 Task: Learn more about a career.
Action: Mouse moved to (968, 149)
Screenshot: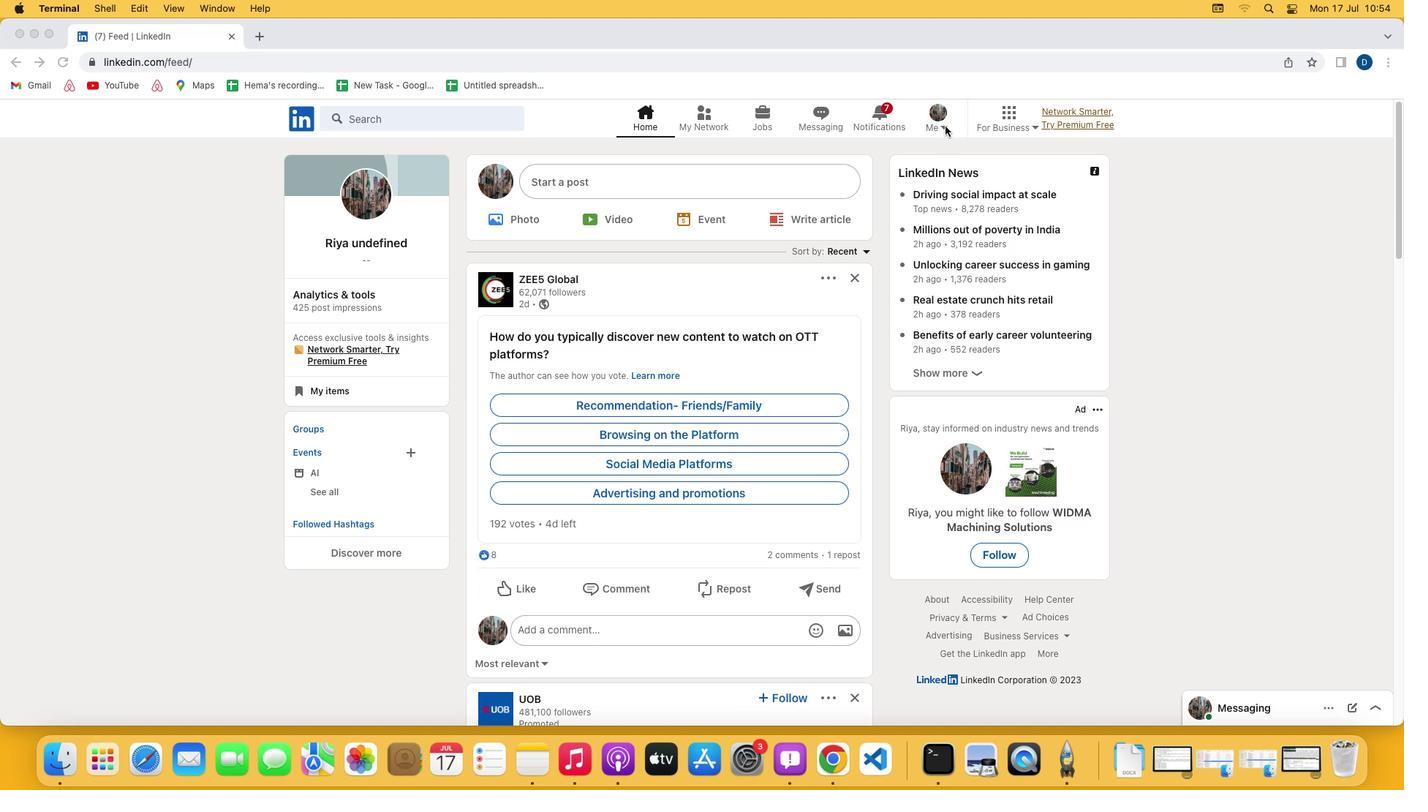 
Action: Mouse pressed left at (968, 149)
Screenshot: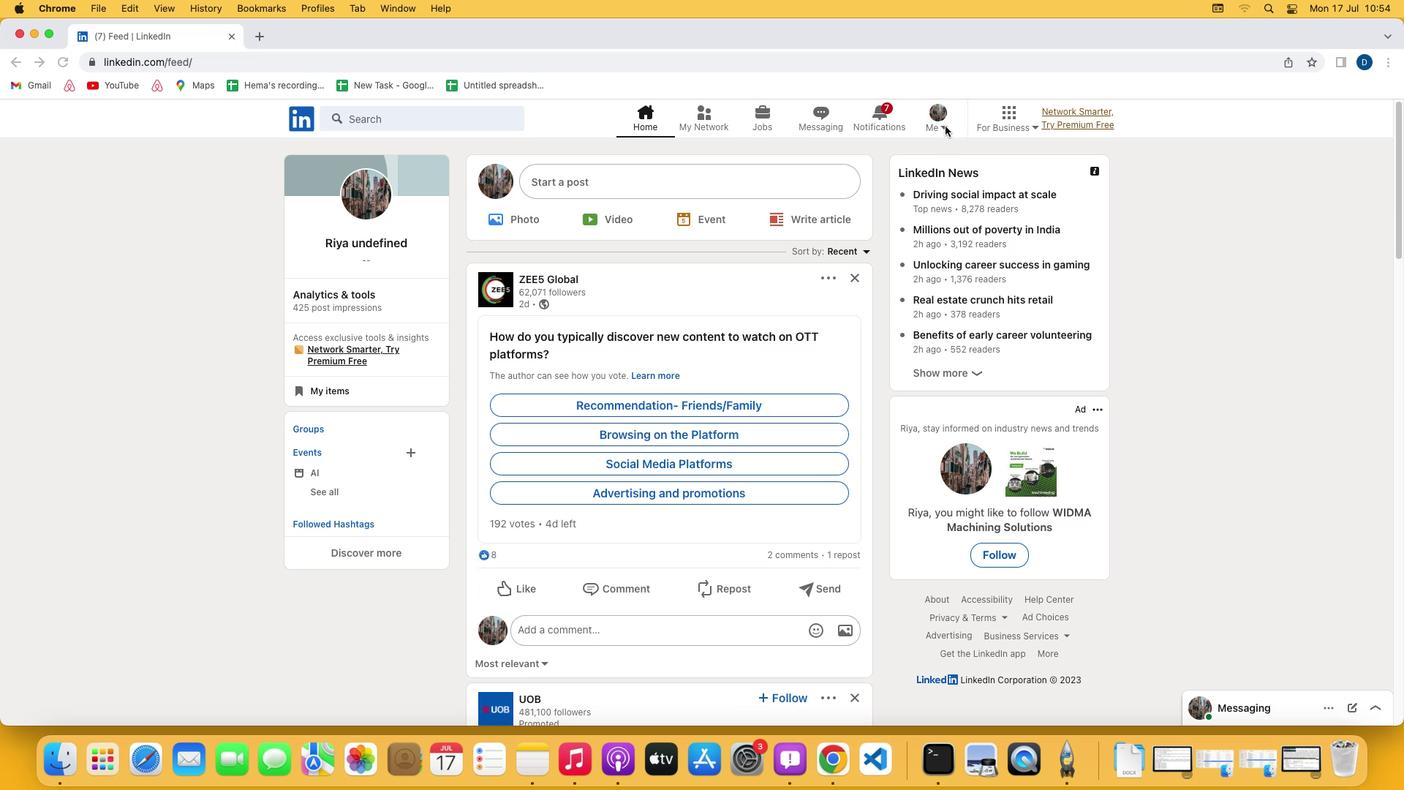 
Action: Mouse moved to (968, 150)
Screenshot: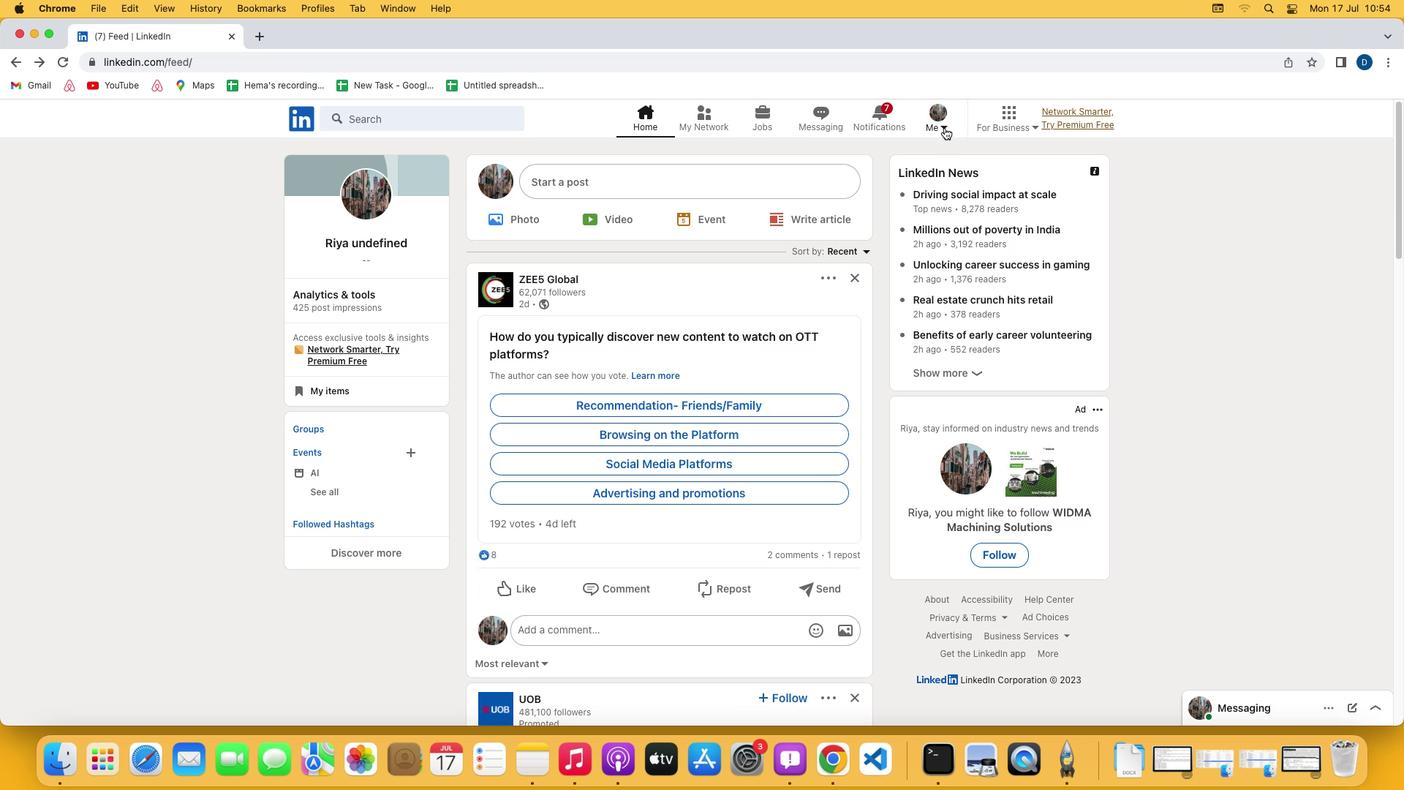 
Action: Mouse pressed left at (968, 150)
Screenshot: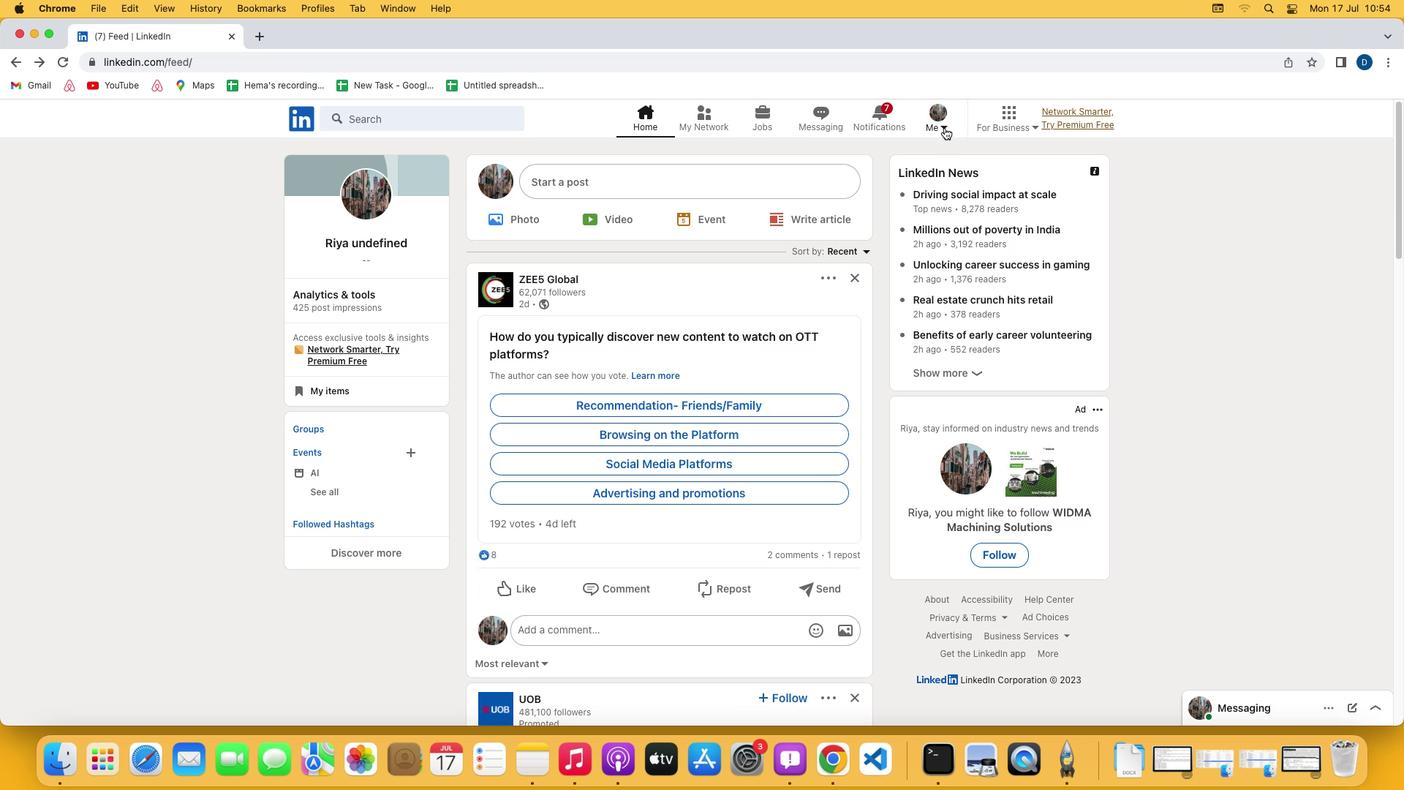 
Action: Mouse moved to (845, 299)
Screenshot: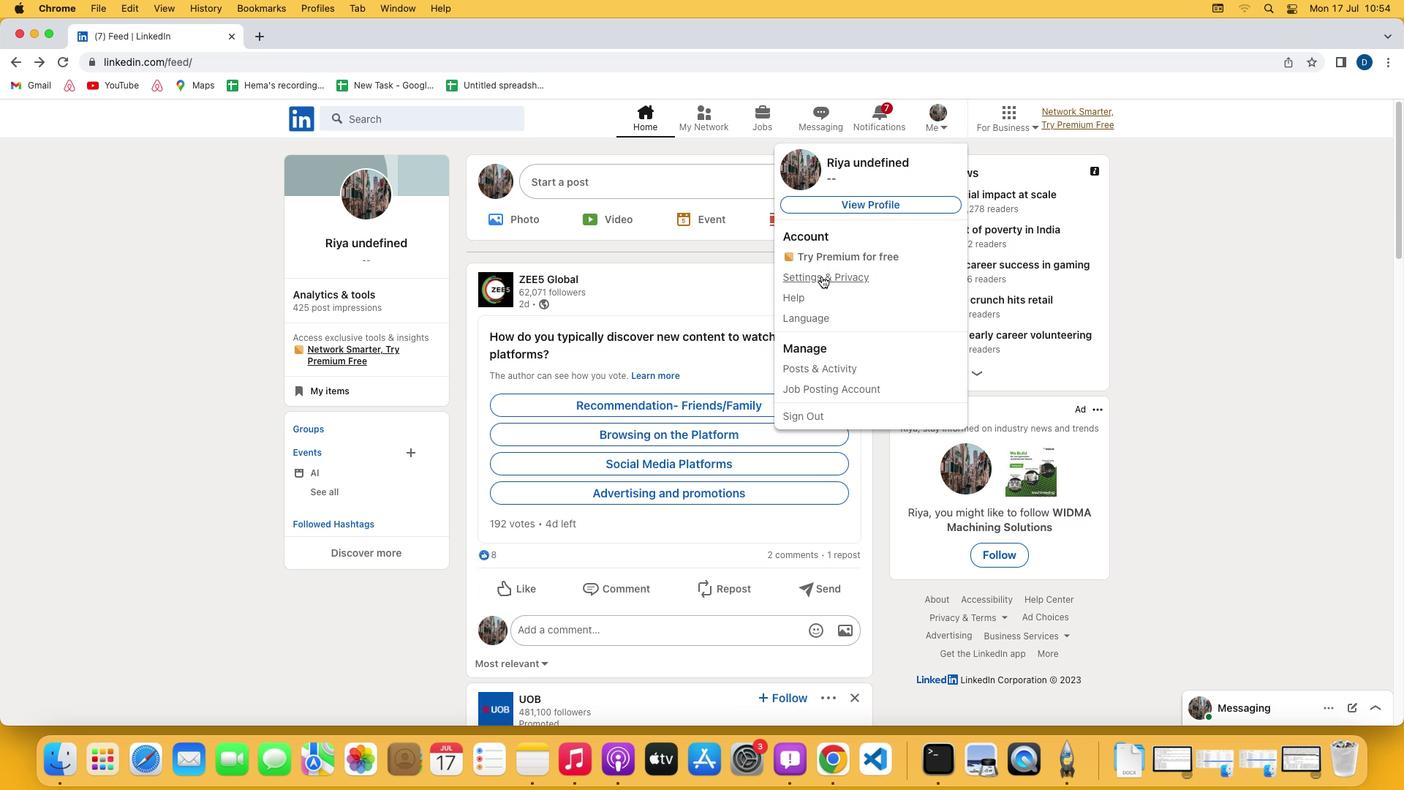 
Action: Mouse pressed left at (845, 299)
Screenshot: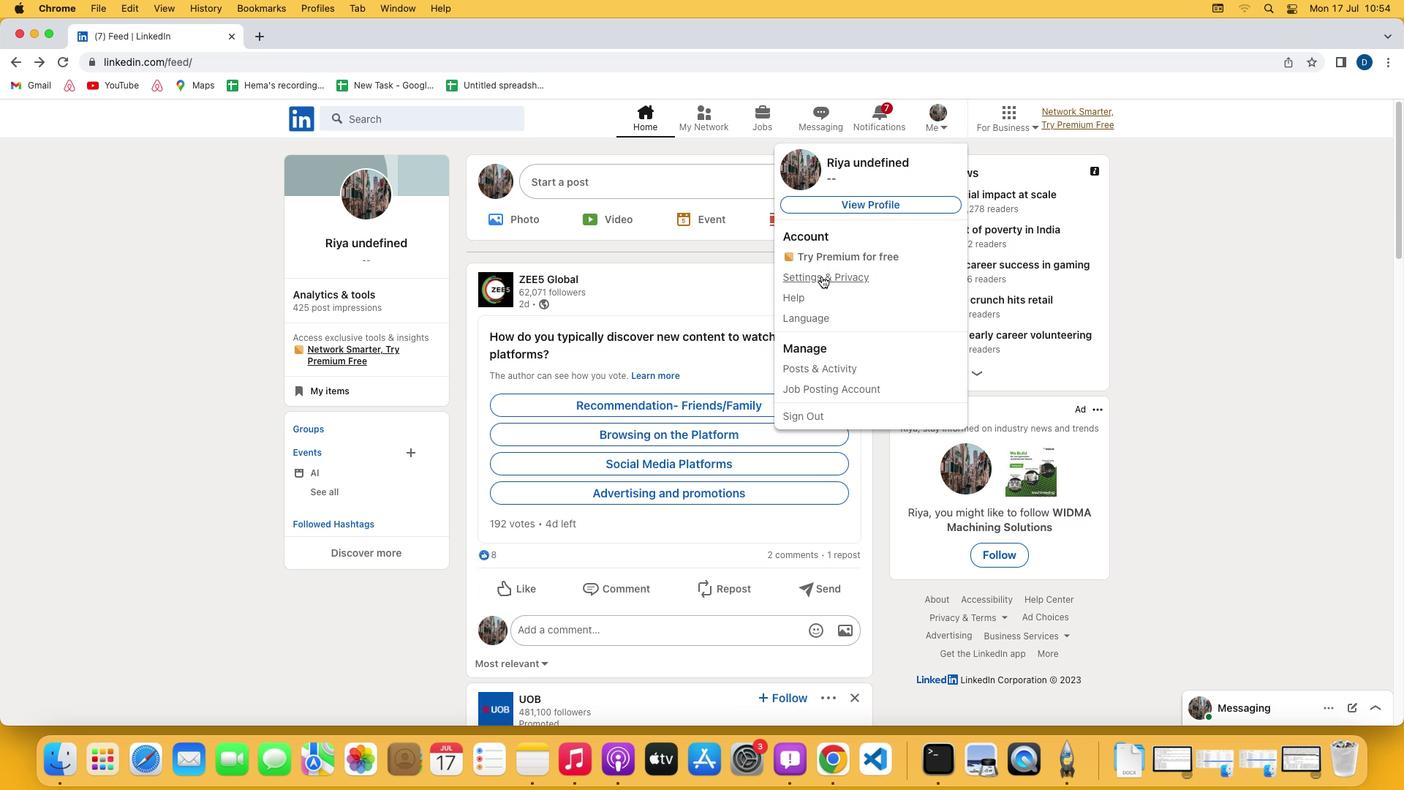 
Action: Mouse moved to (796, 459)
Screenshot: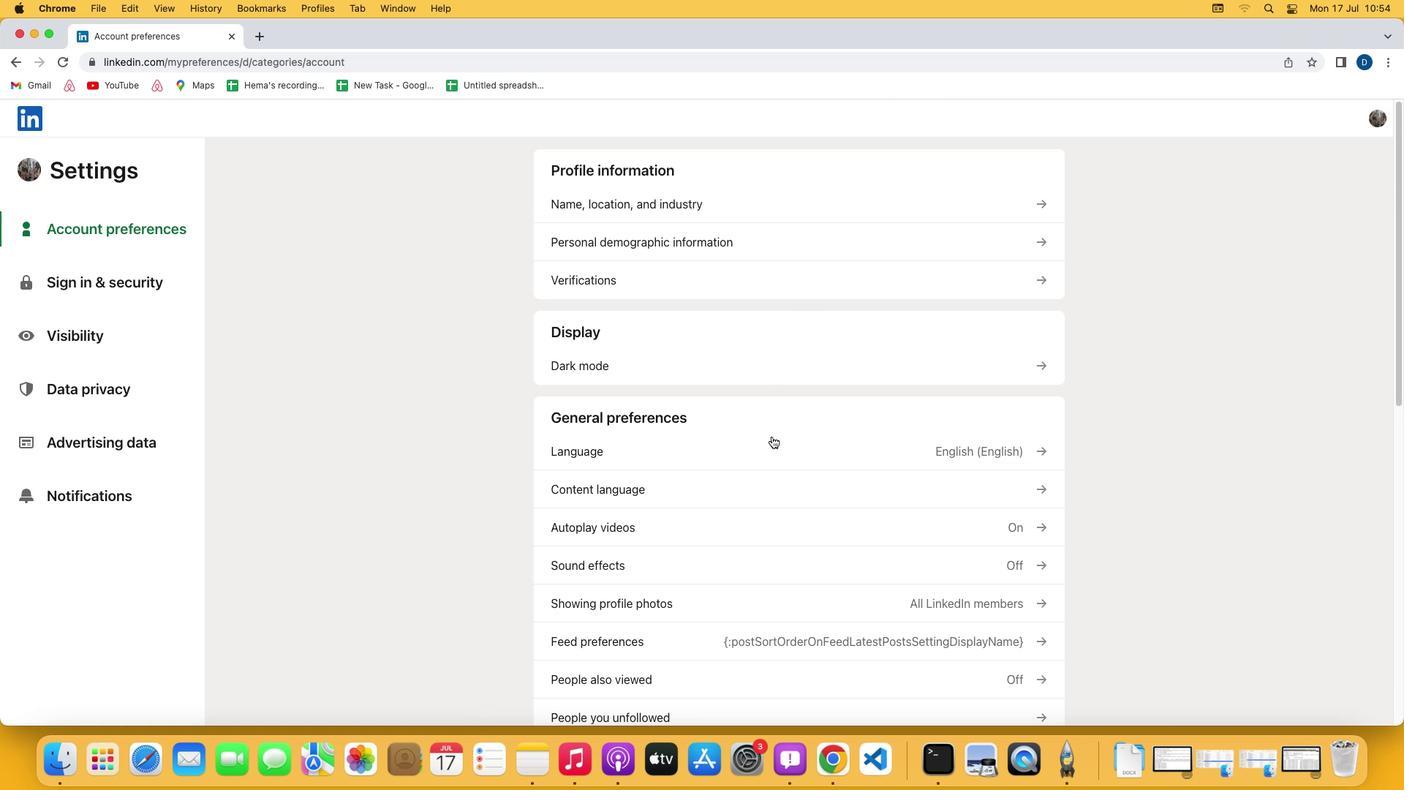 
Action: Mouse scrolled (796, 459) with delta (23, 22)
Screenshot: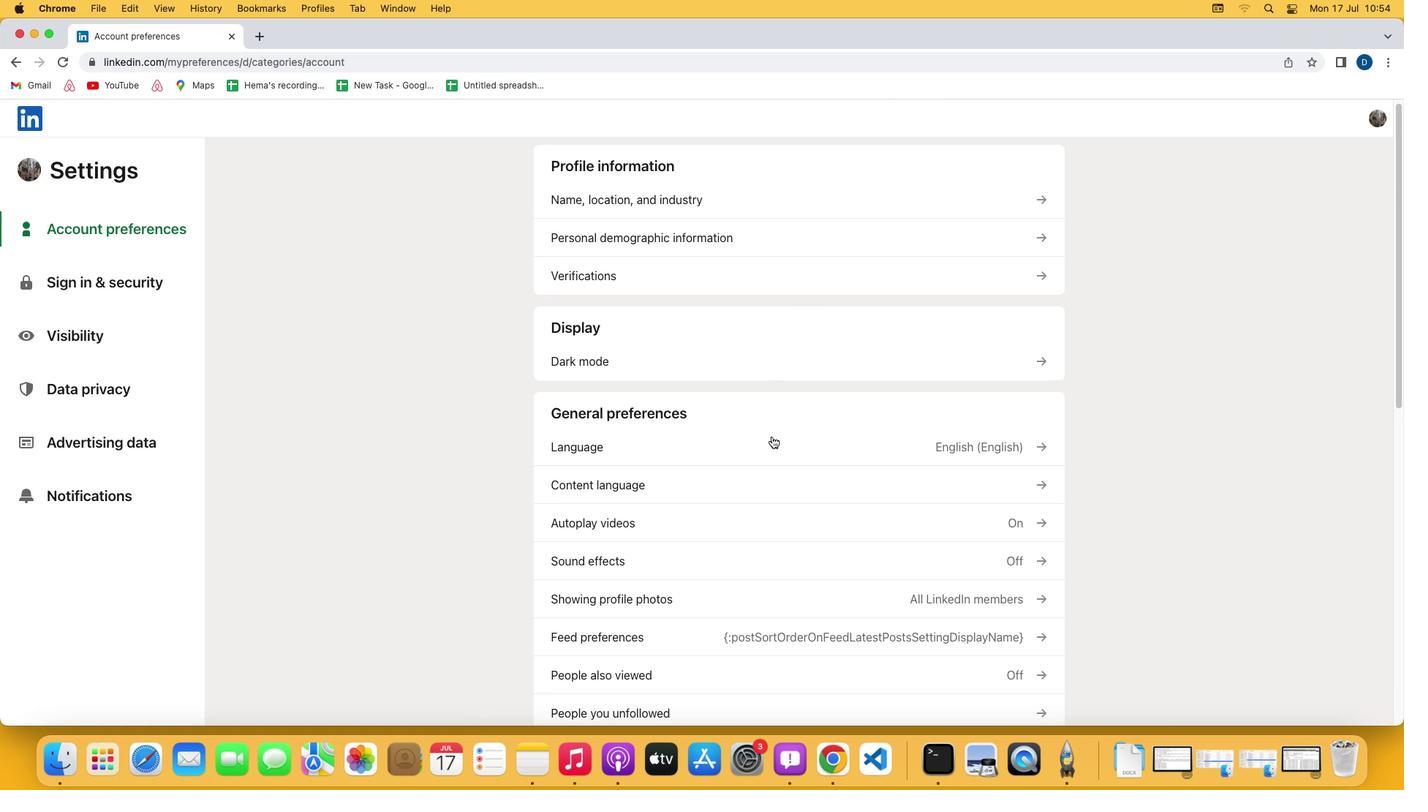 
Action: Mouse scrolled (796, 459) with delta (23, 22)
Screenshot: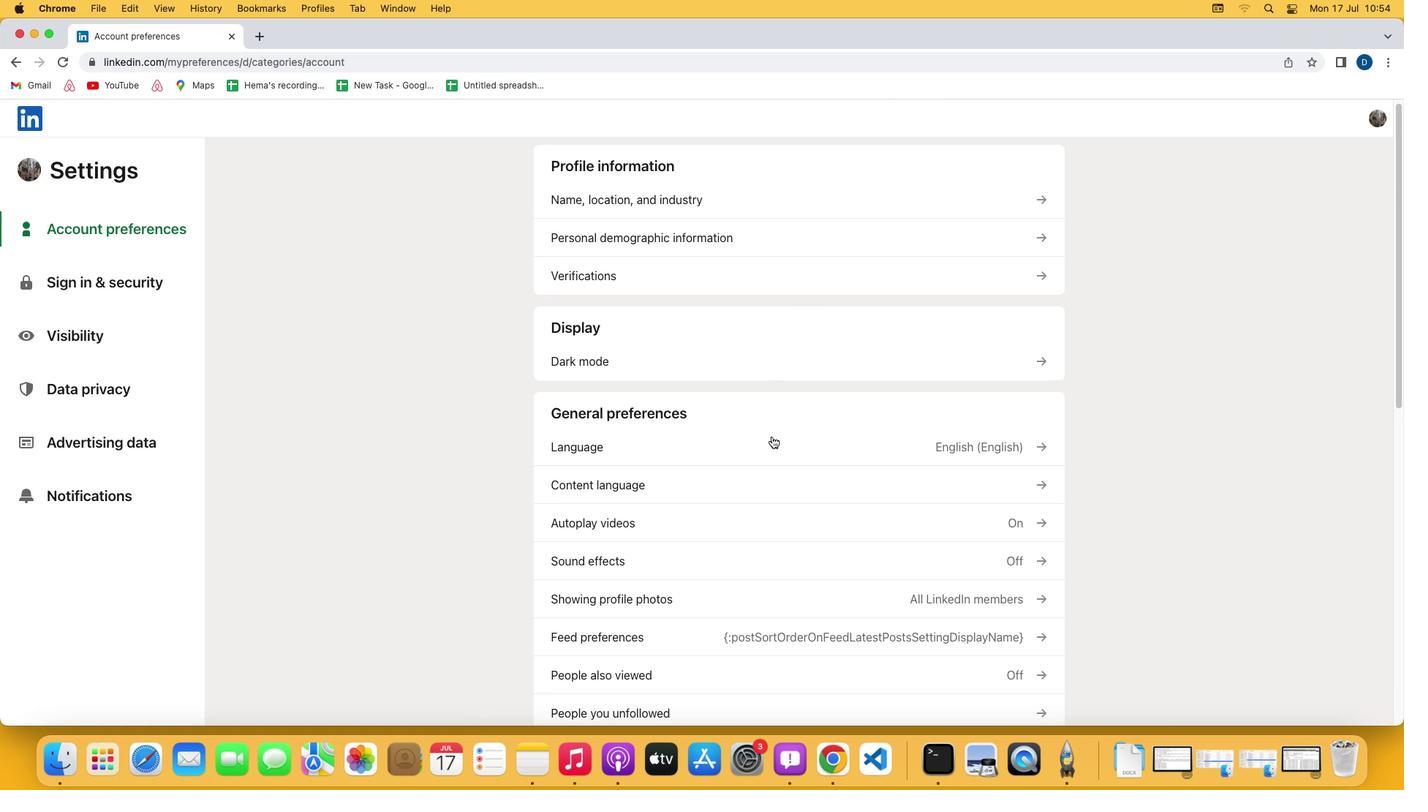 
Action: Mouse scrolled (796, 459) with delta (23, 21)
Screenshot: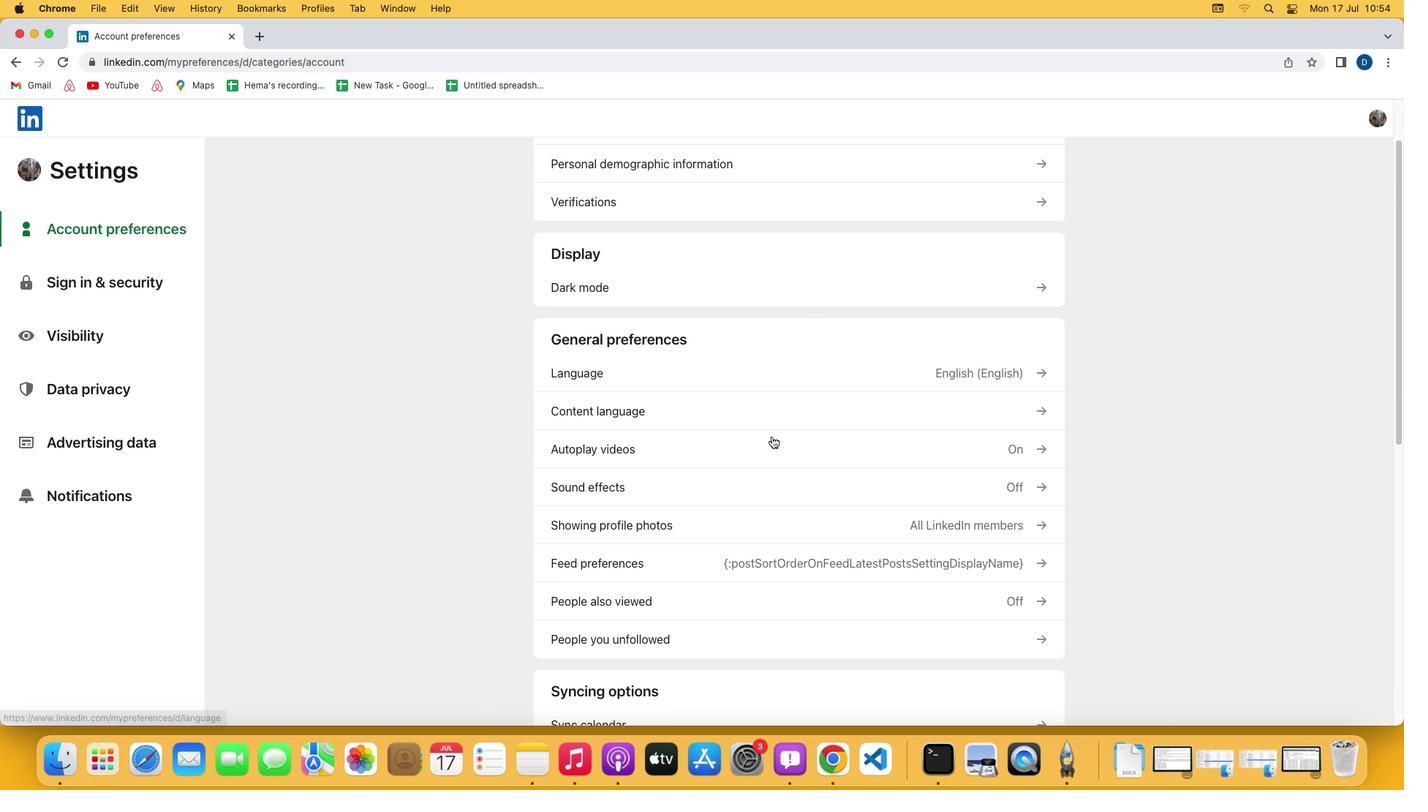 
Action: Mouse scrolled (796, 459) with delta (23, 19)
Screenshot: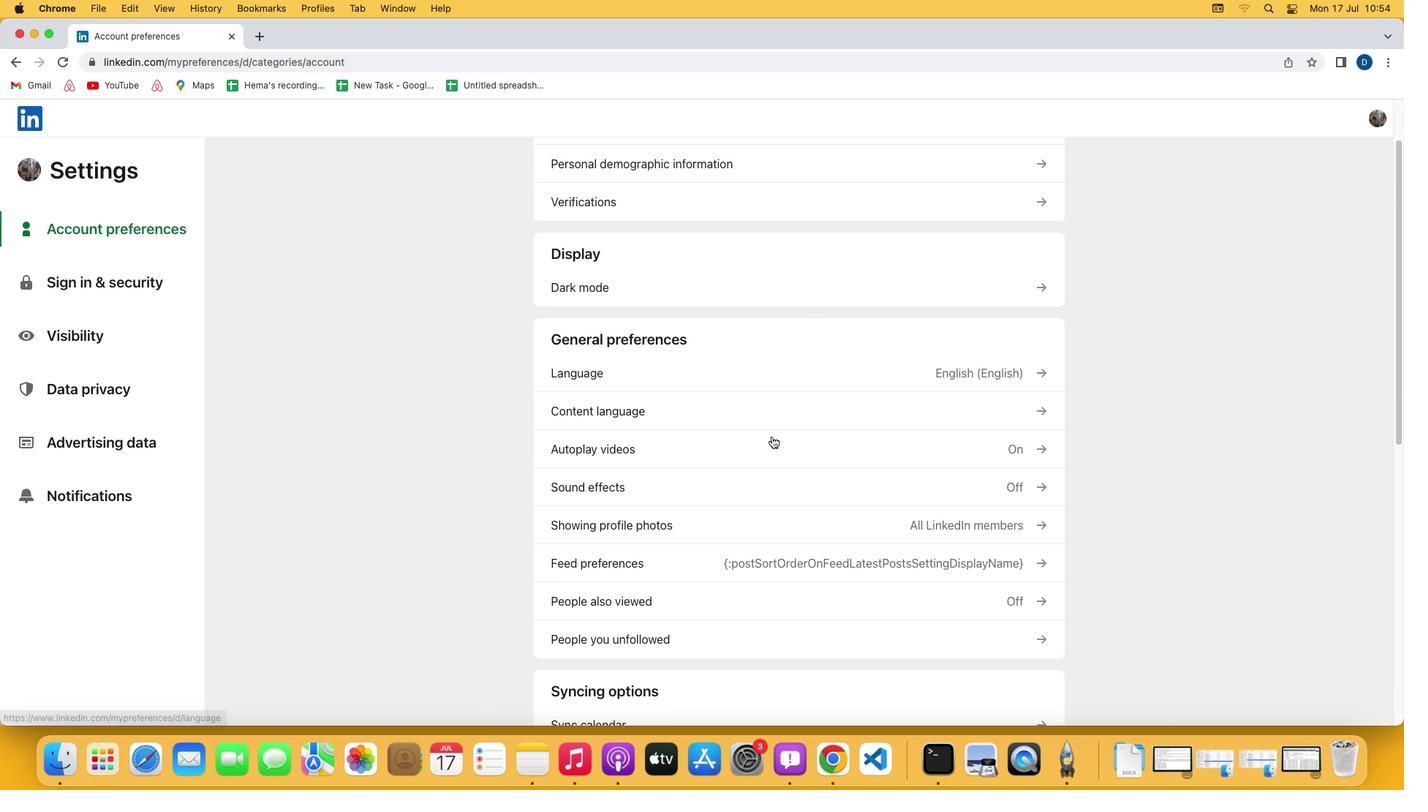 
Action: Mouse scrolled (796, 459) with delta (23, 19)
Screenshot: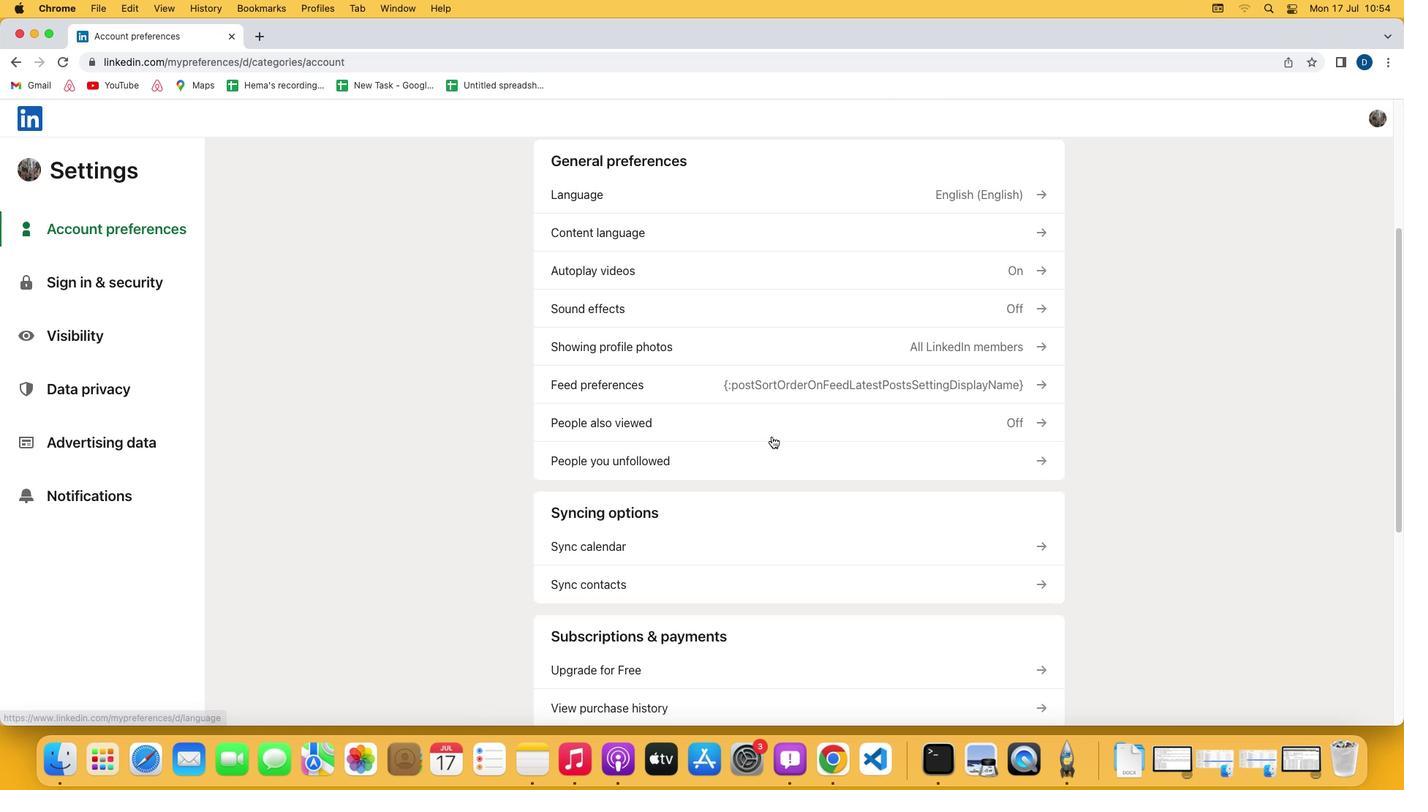
Action: Mouse scrolled (796, 459) with delta (23, 22)
Screenshot: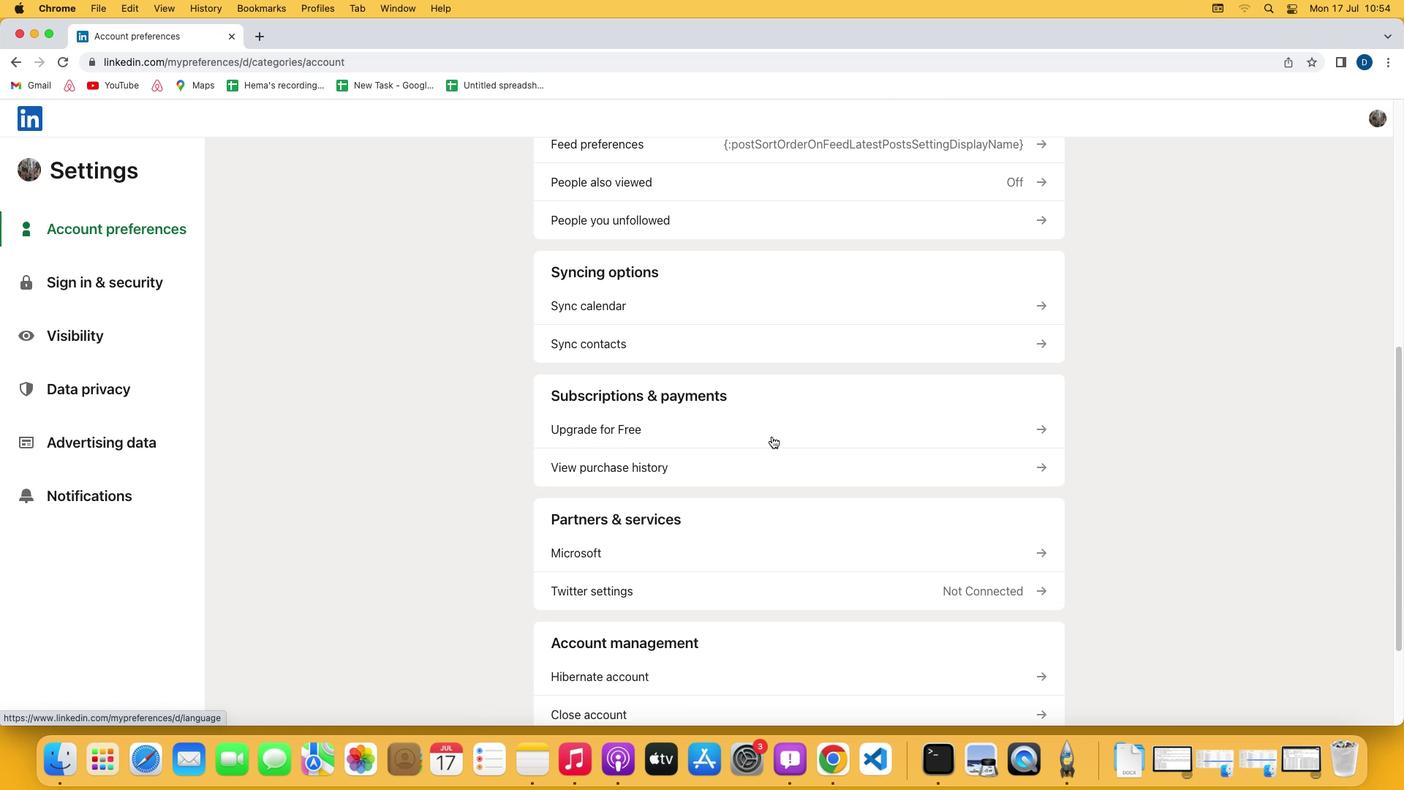 
Action: Mouse scrolled (796, 459) with delta (23, 22)
Screenshot: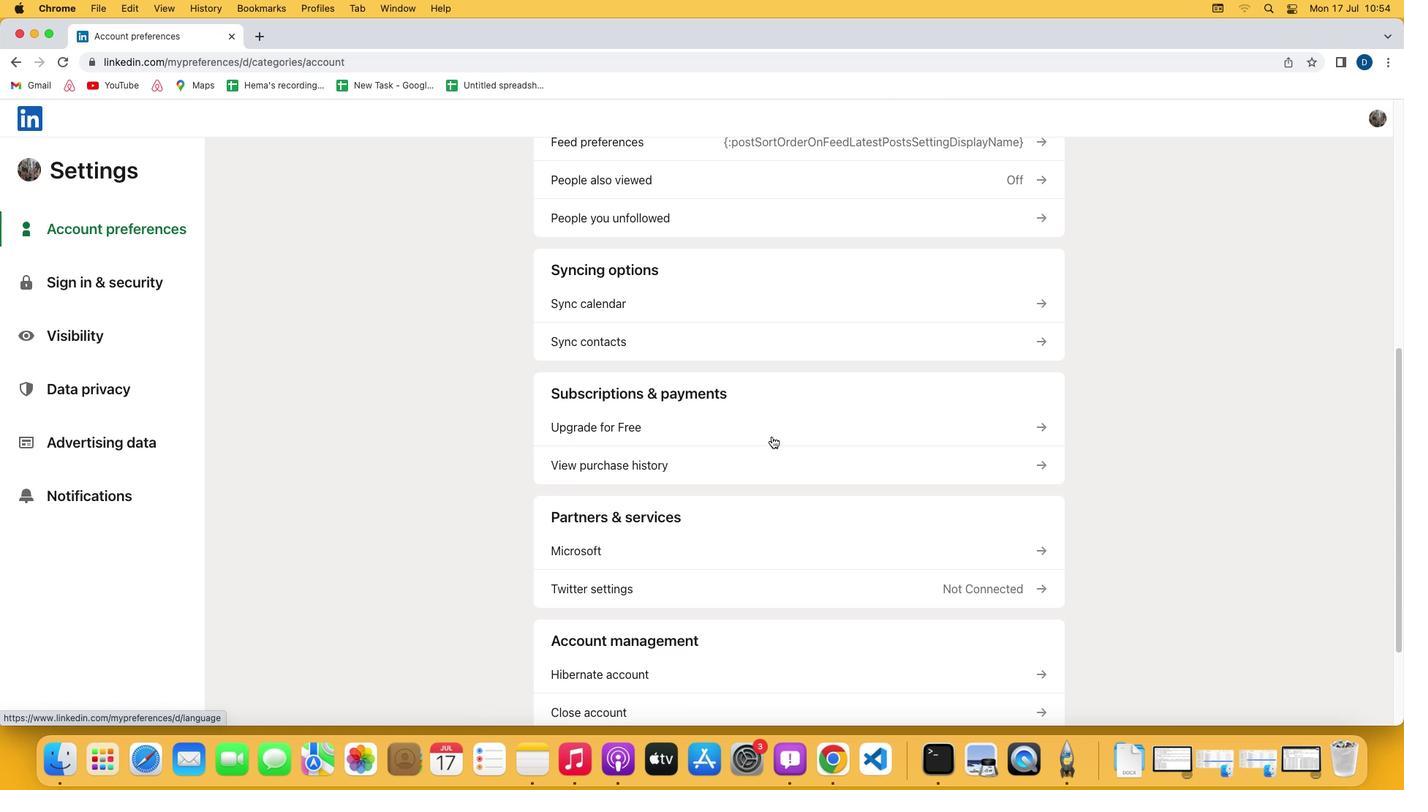 
Action: Mouse scrolled (796, 459) with delta (23, 21)
Screenshot: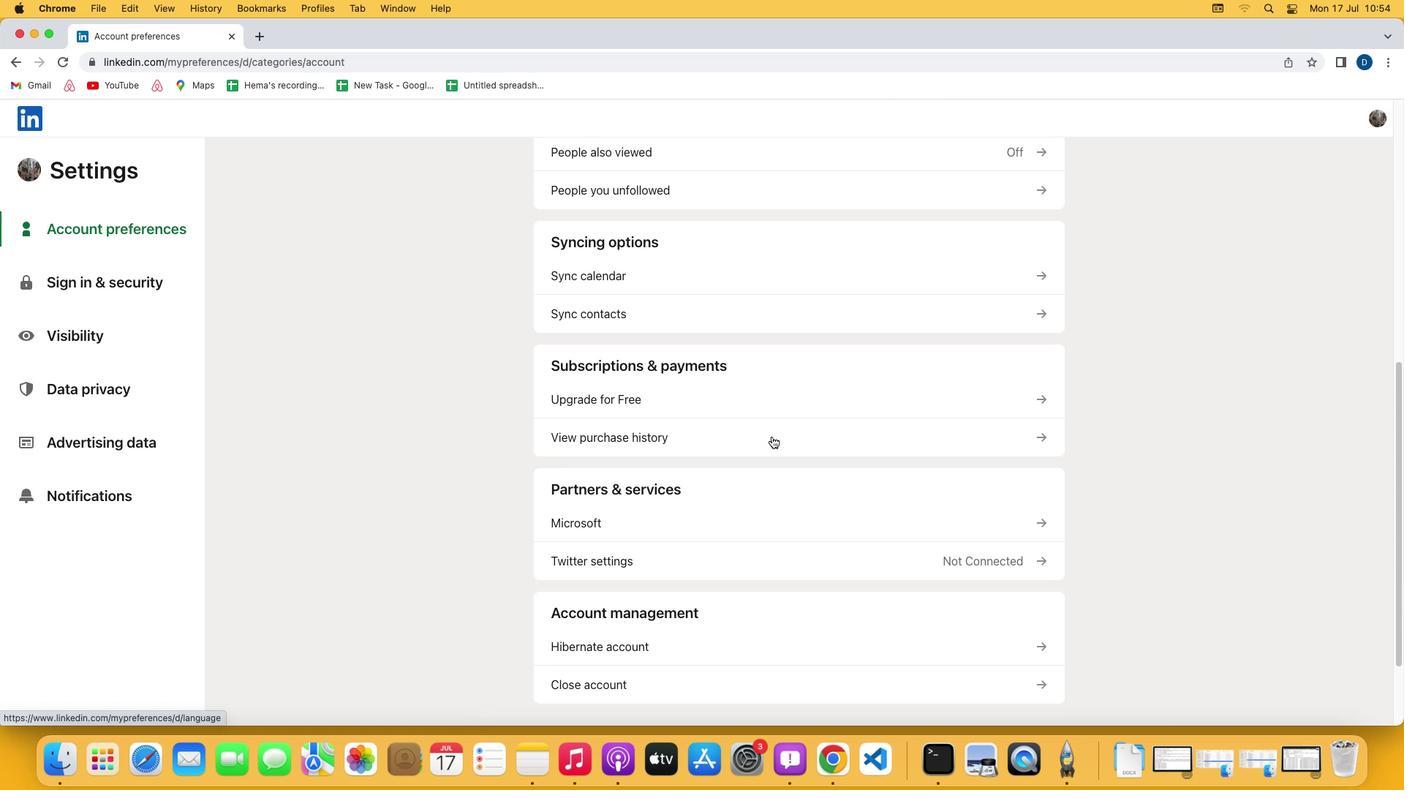 
Action: Mouse moved to (651, 357)
Screenshot: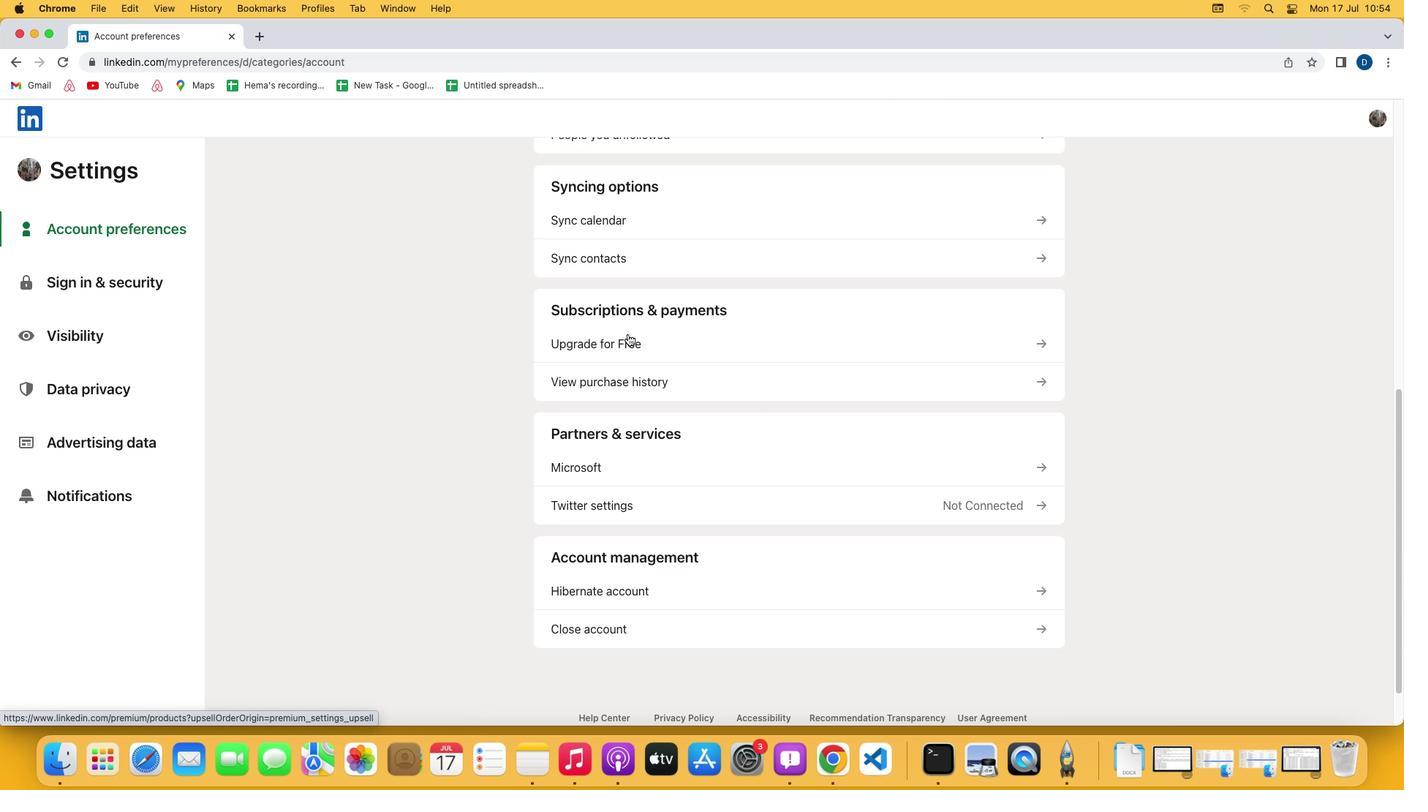 
Action: Mouse pressed left at (651, 357)
Screenshot: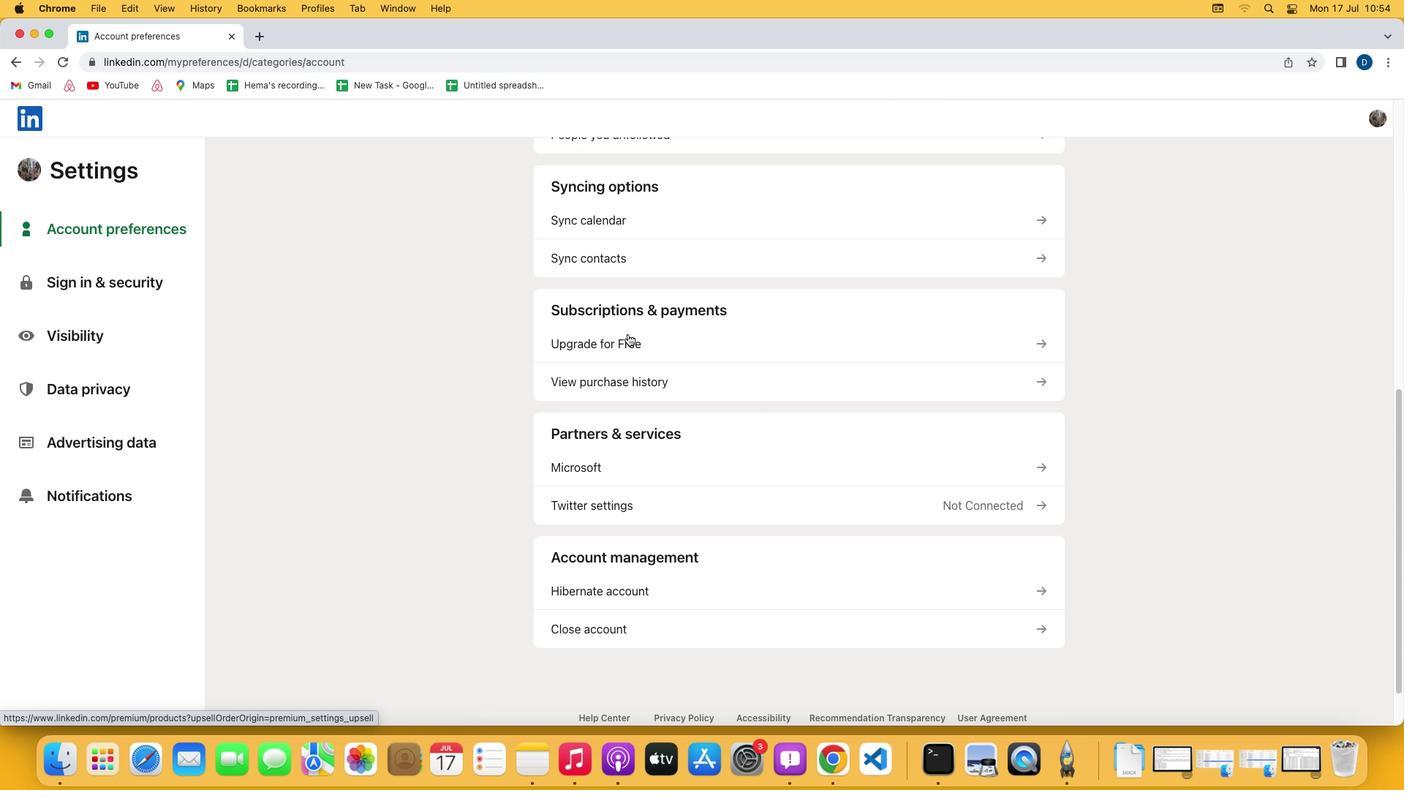
Action: Mouse moved to (595, 420)
Screenshot: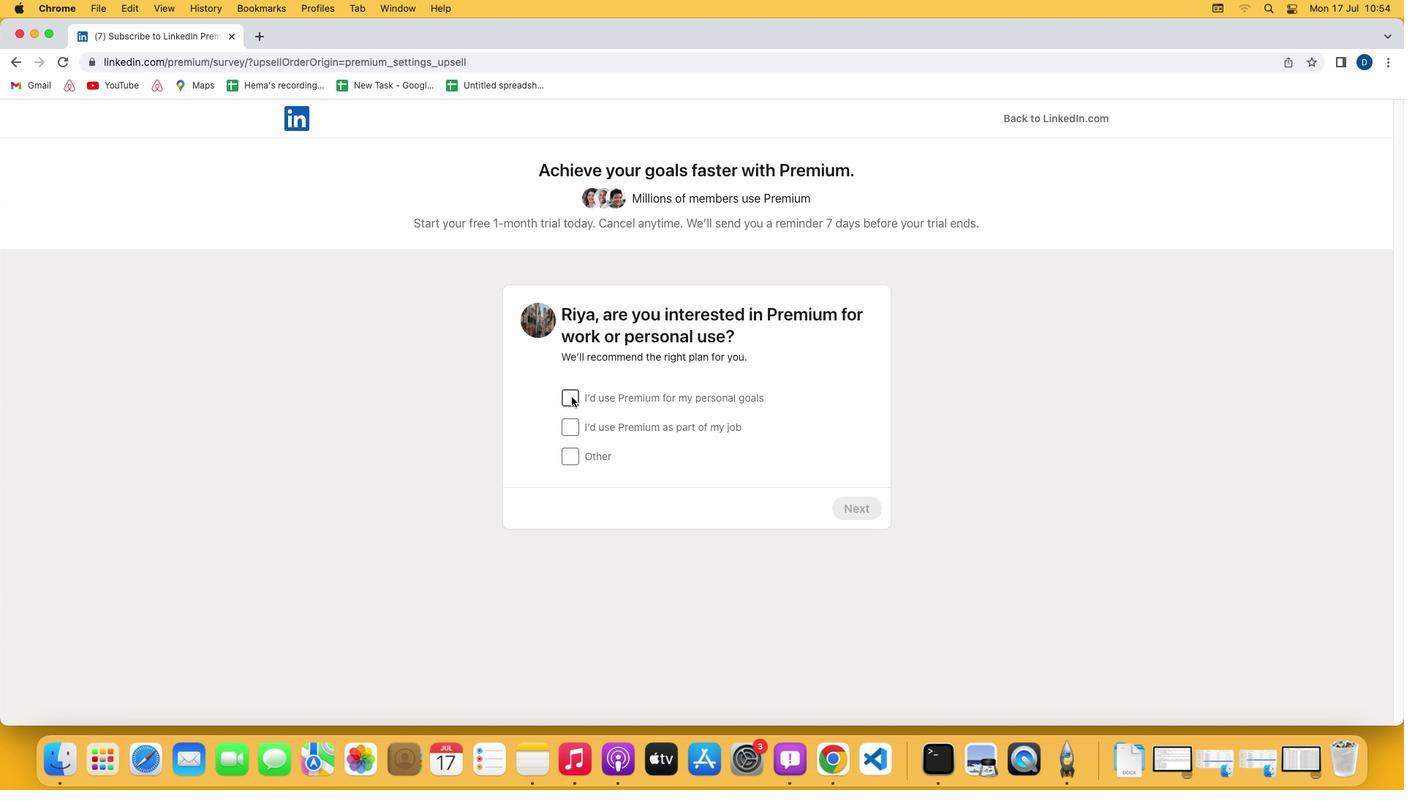 
Action: Mouse pressed left at (595, 420)
Screenshot: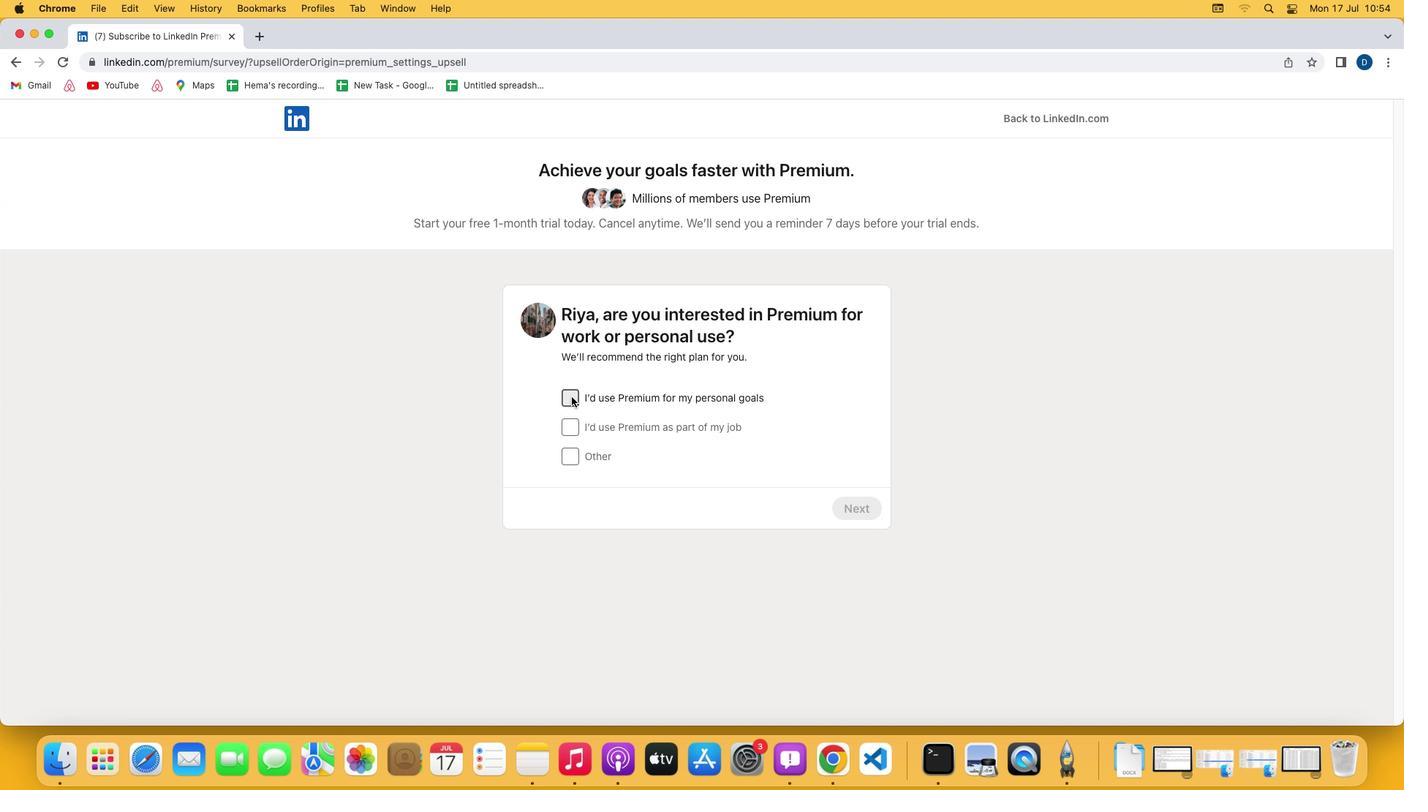 
Action: Mouse moved to (887, 532)
Screenshot: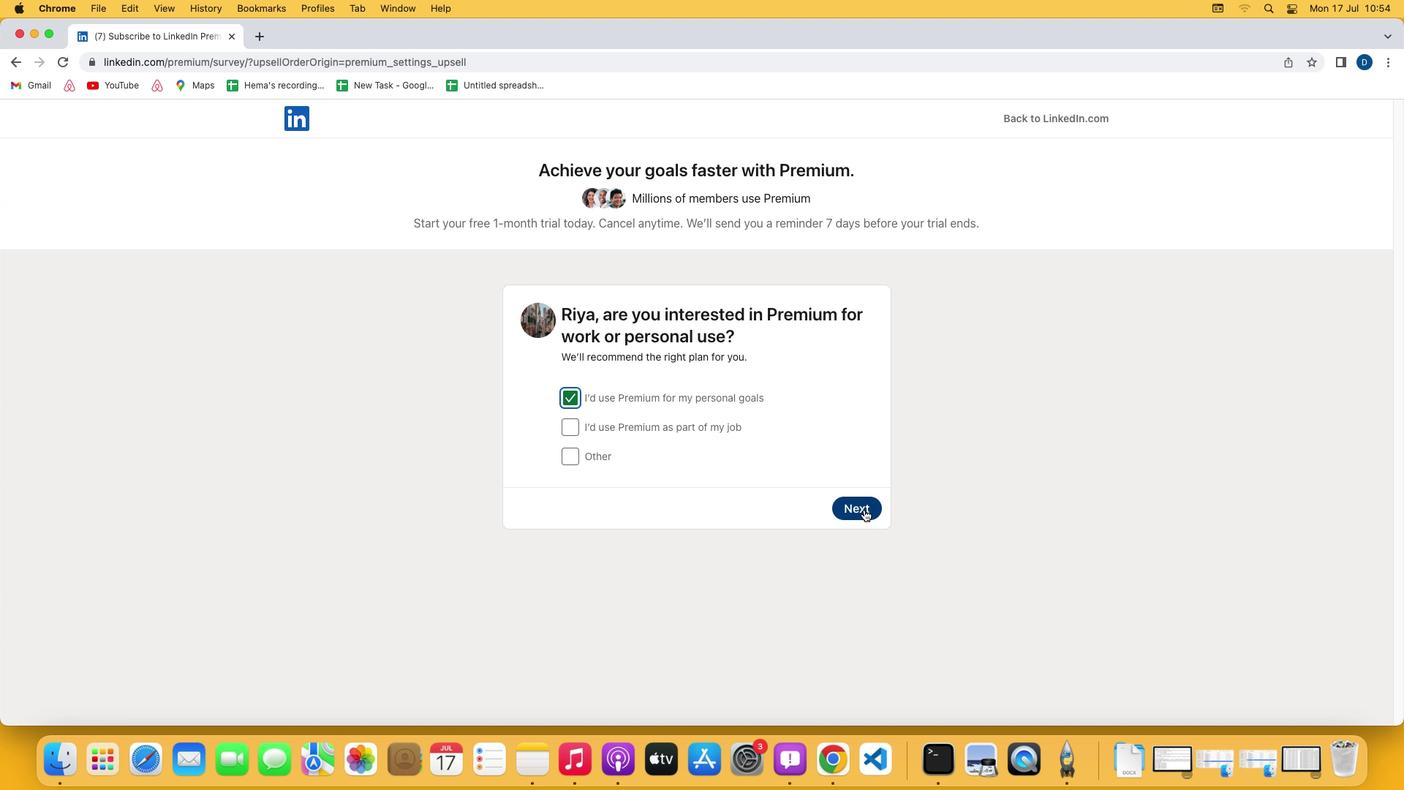 
Action: Mouse pressed left at (887, 532)
Screenshot: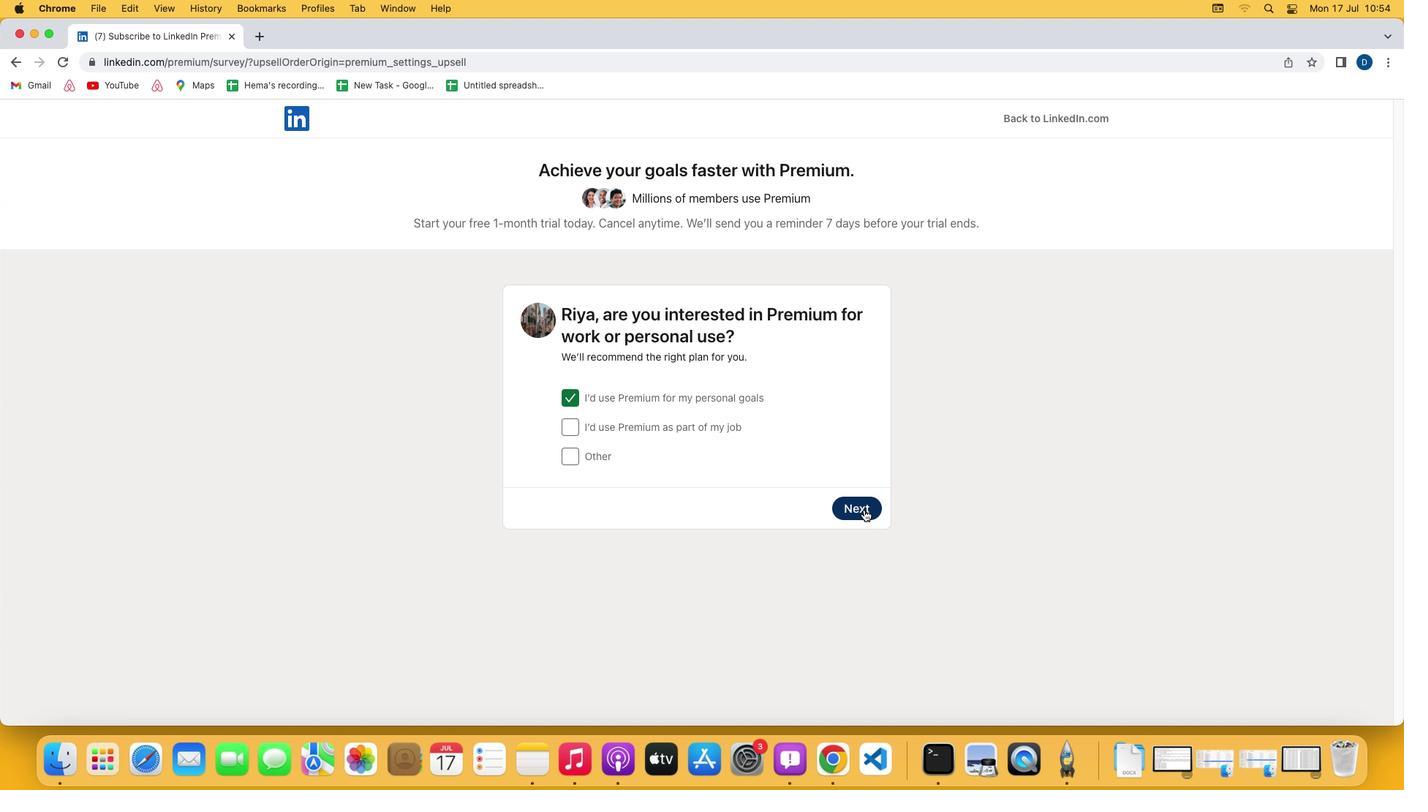
Action: Mouse moved to (872, 622)
Screenshot: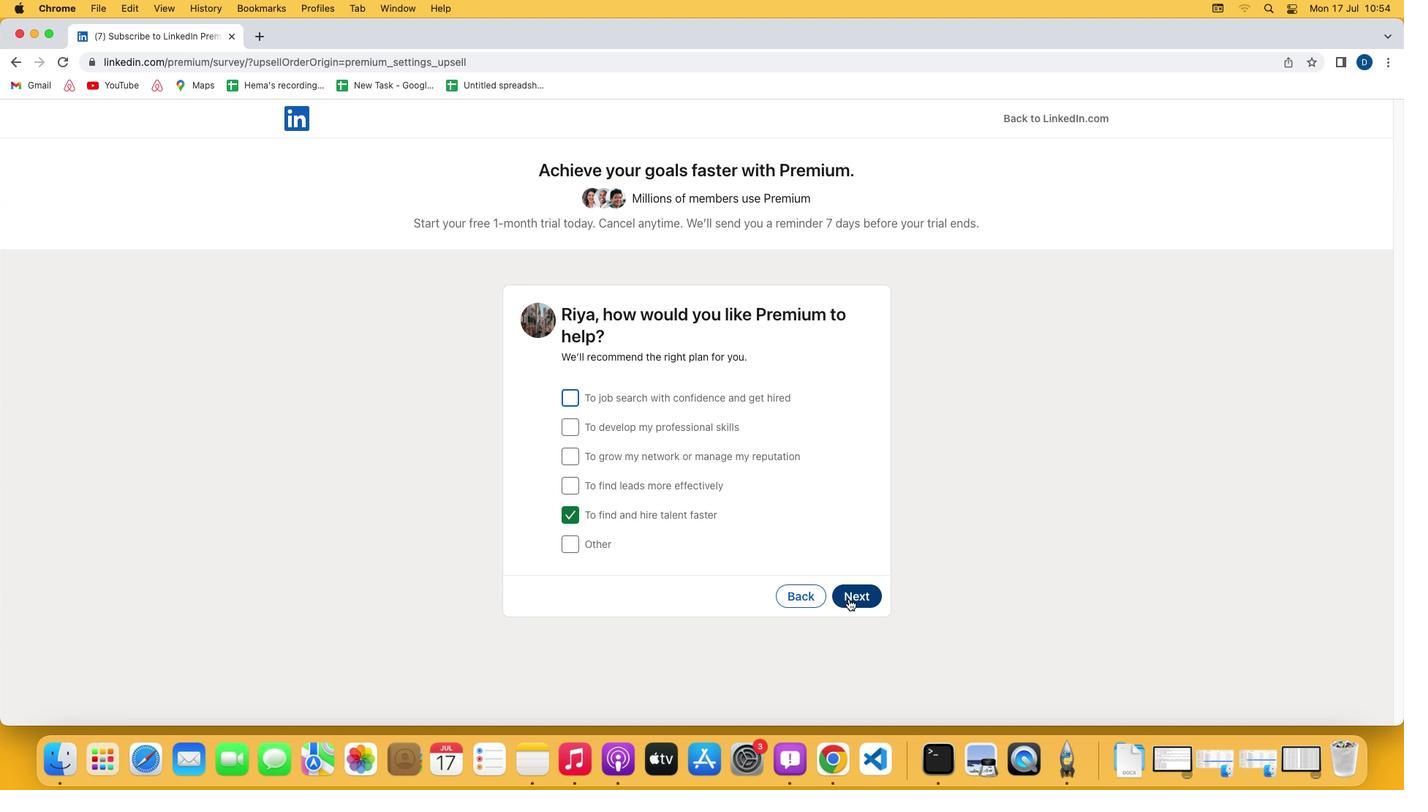 
Action: Mouse pressed left at (872, 622)
Screenshot: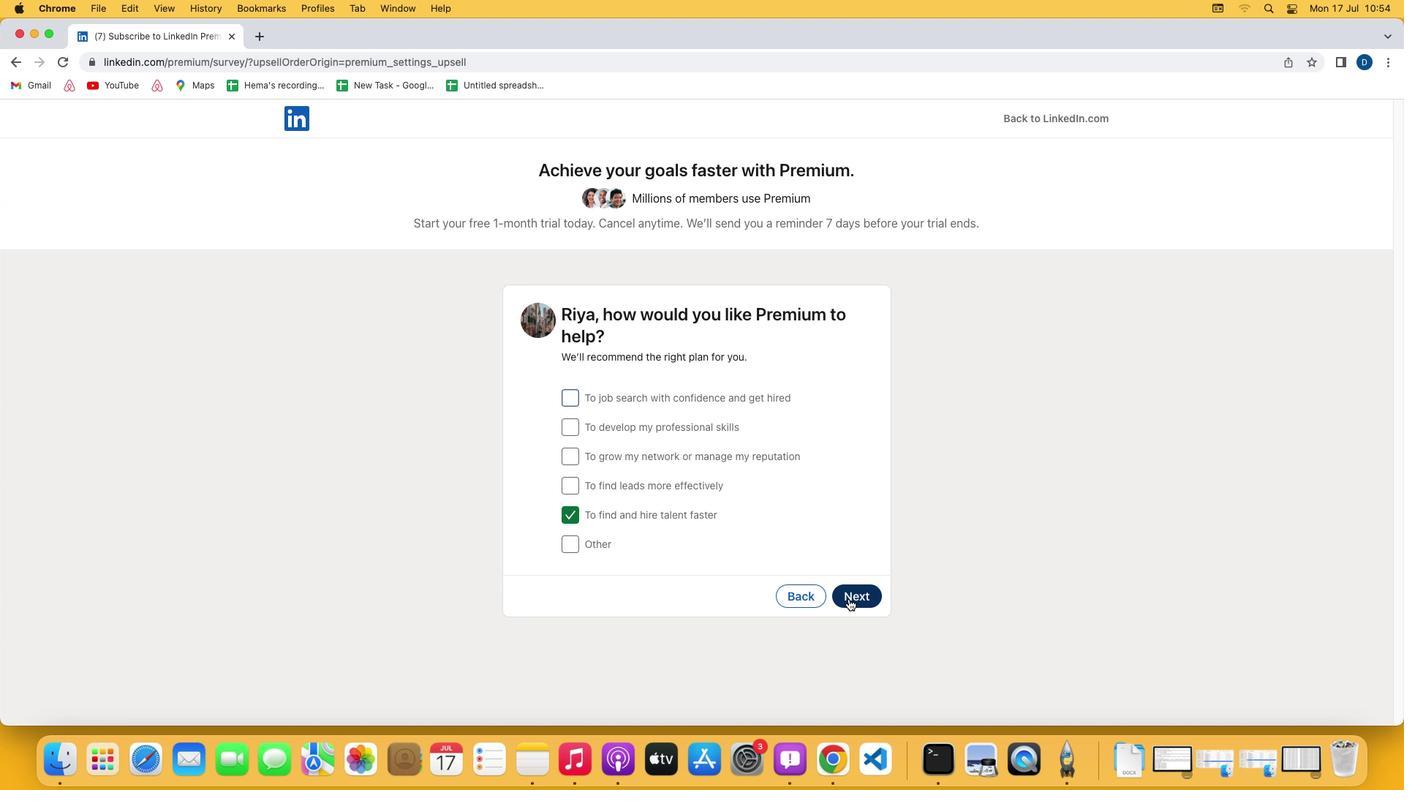 
Action: Mouse moved to (593, 477)
Screenshot: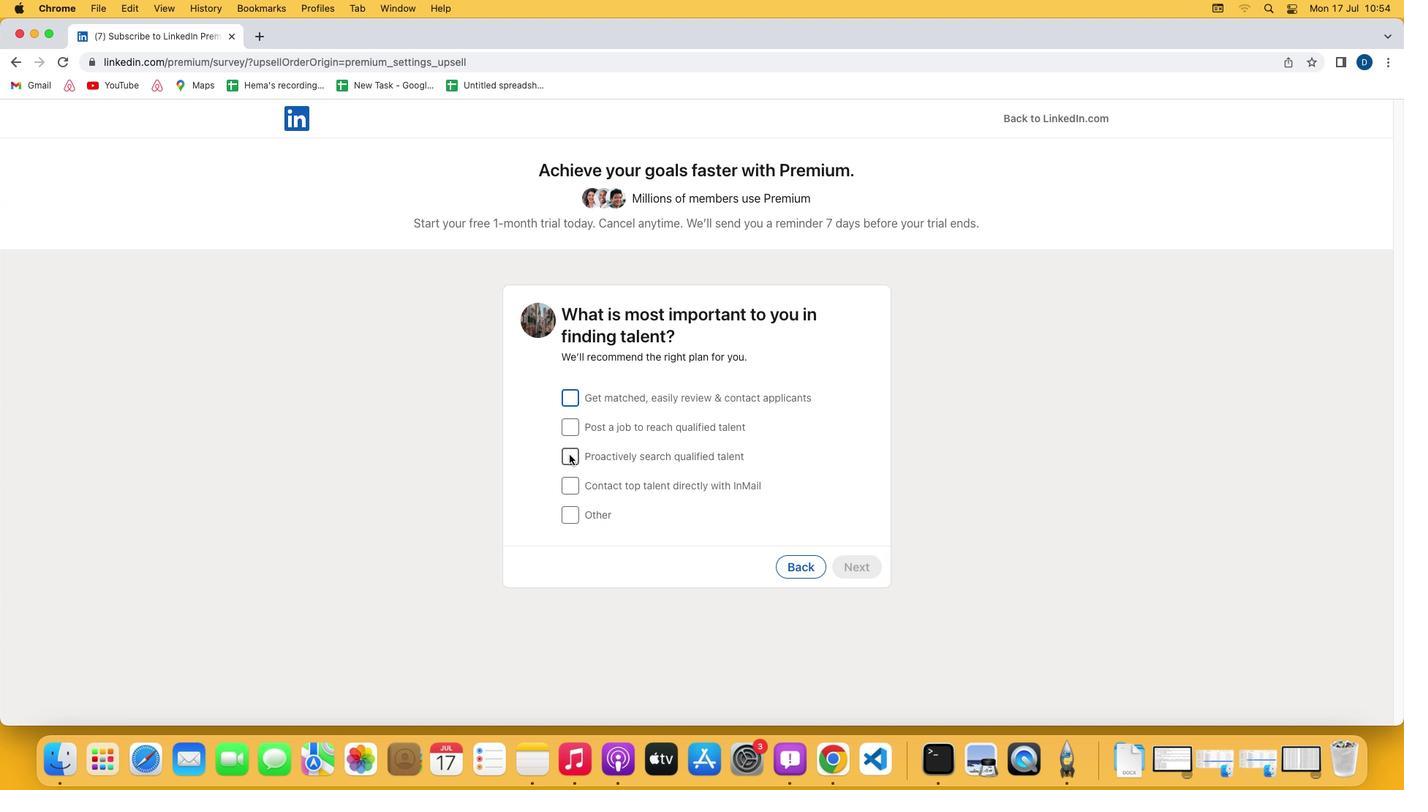 
Action: Mouse pressed left at (593, 477)
Screenshot: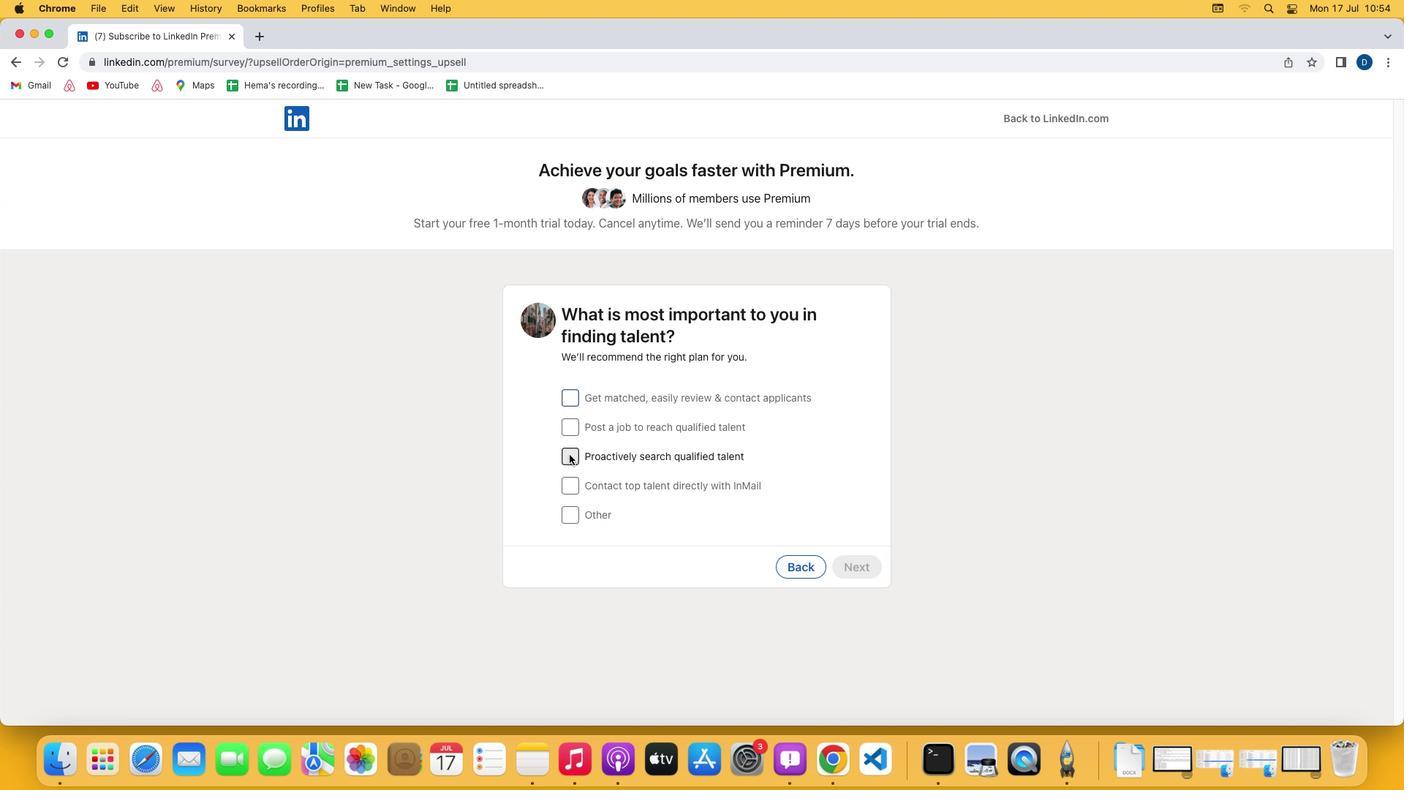 
Action: Mouse moved to (877, 594)
Screenshot: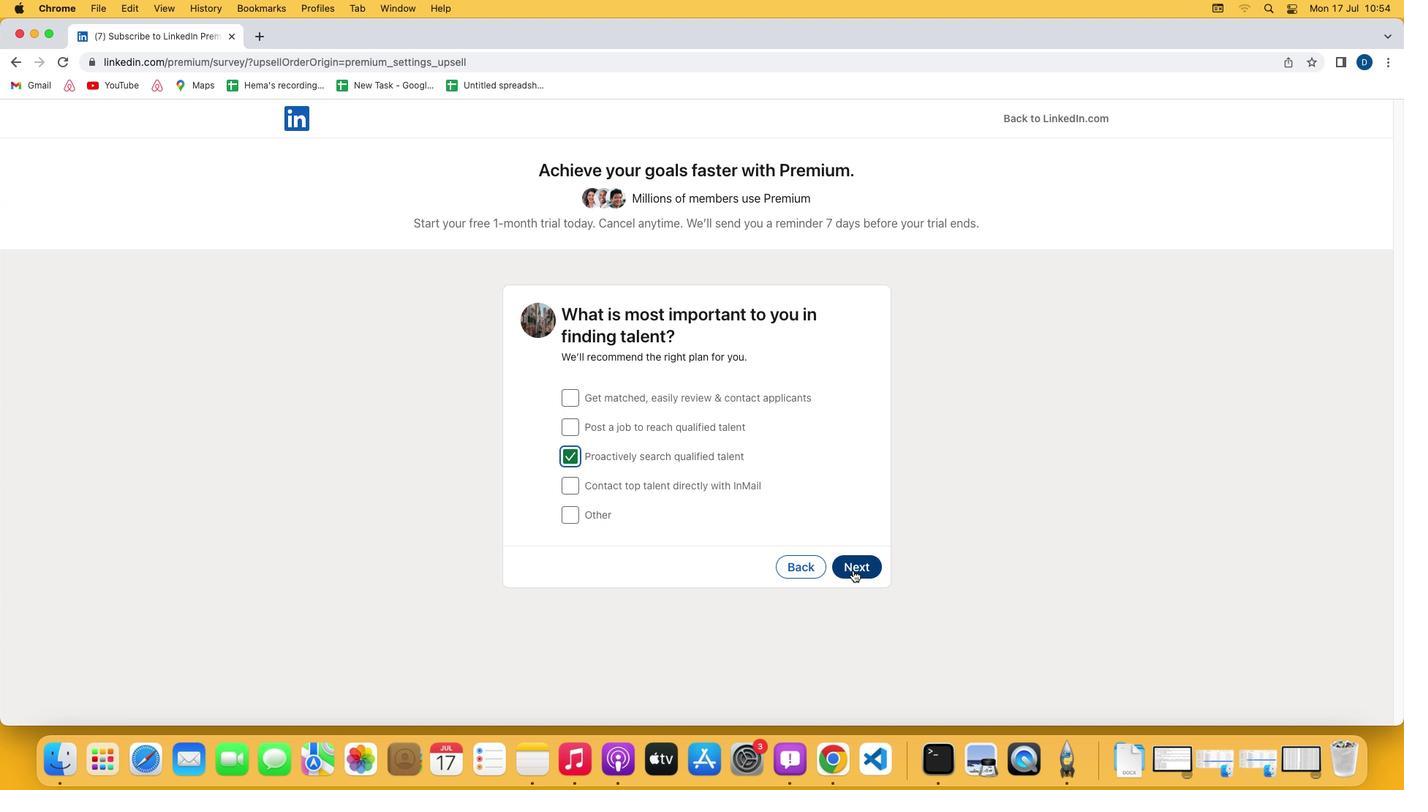 
Action: Mouse pressed left at (877, 594)
Screenshot: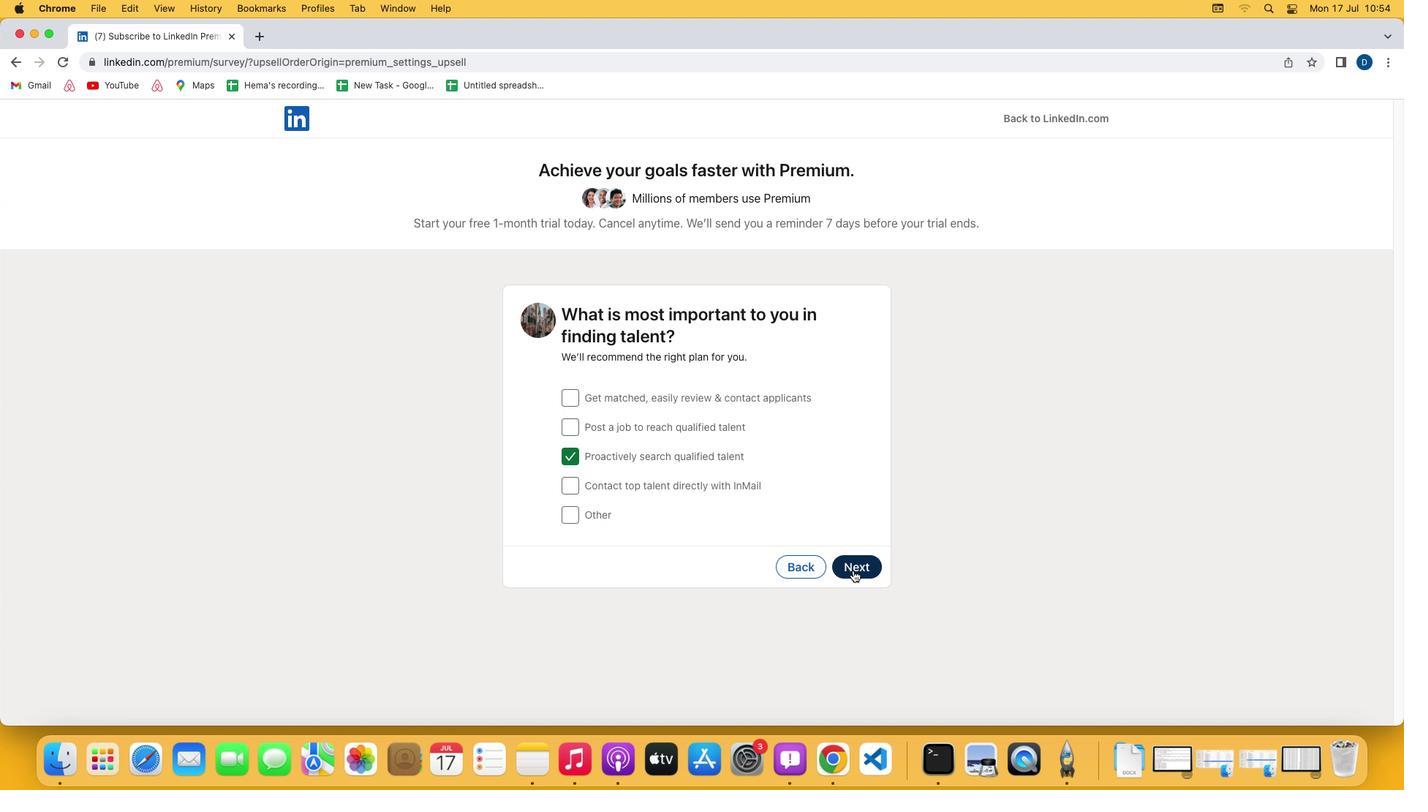 
Action: Mouse moved to (426, 655)
Screenshot: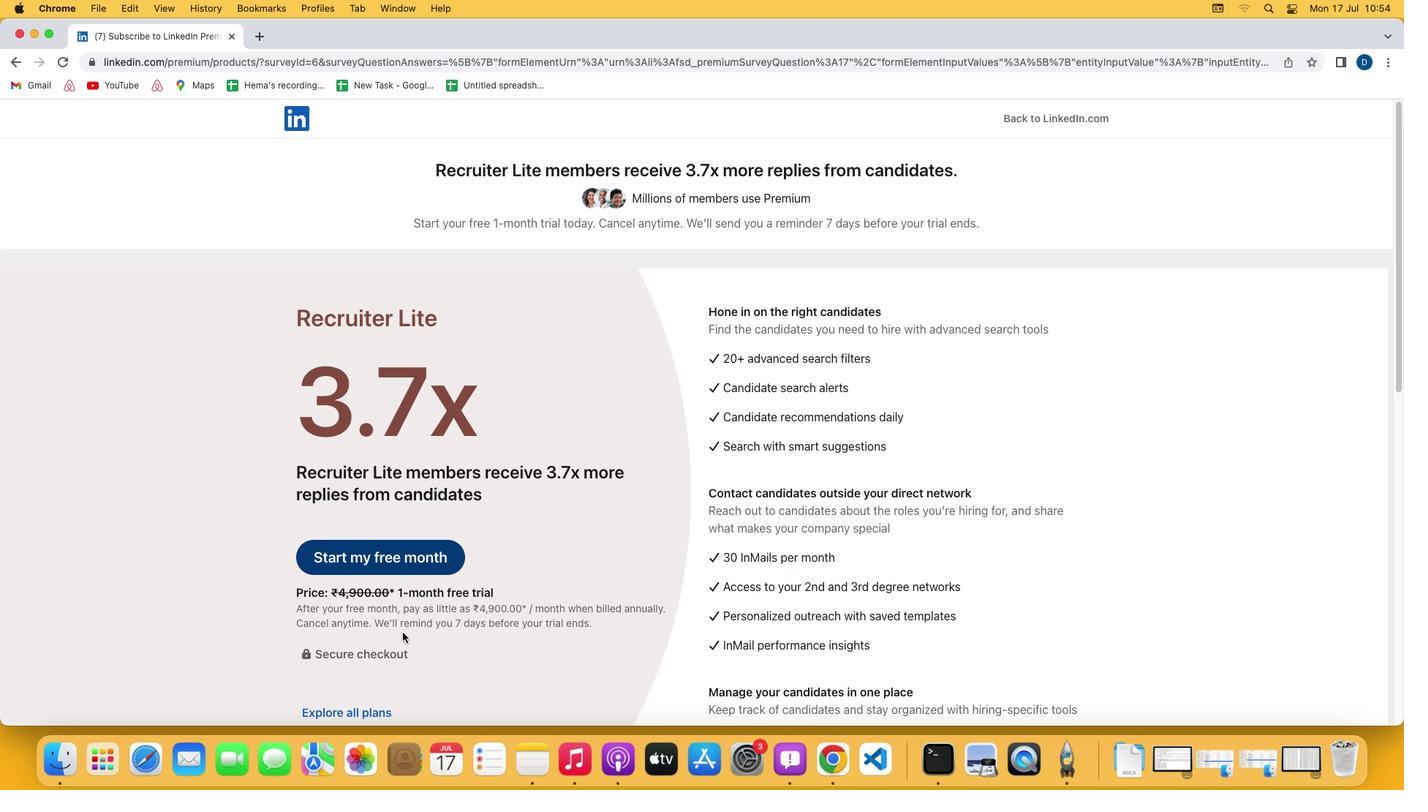 
Action: Mouse scrolled (426, 655) with delta (23, 22)
Screenshot: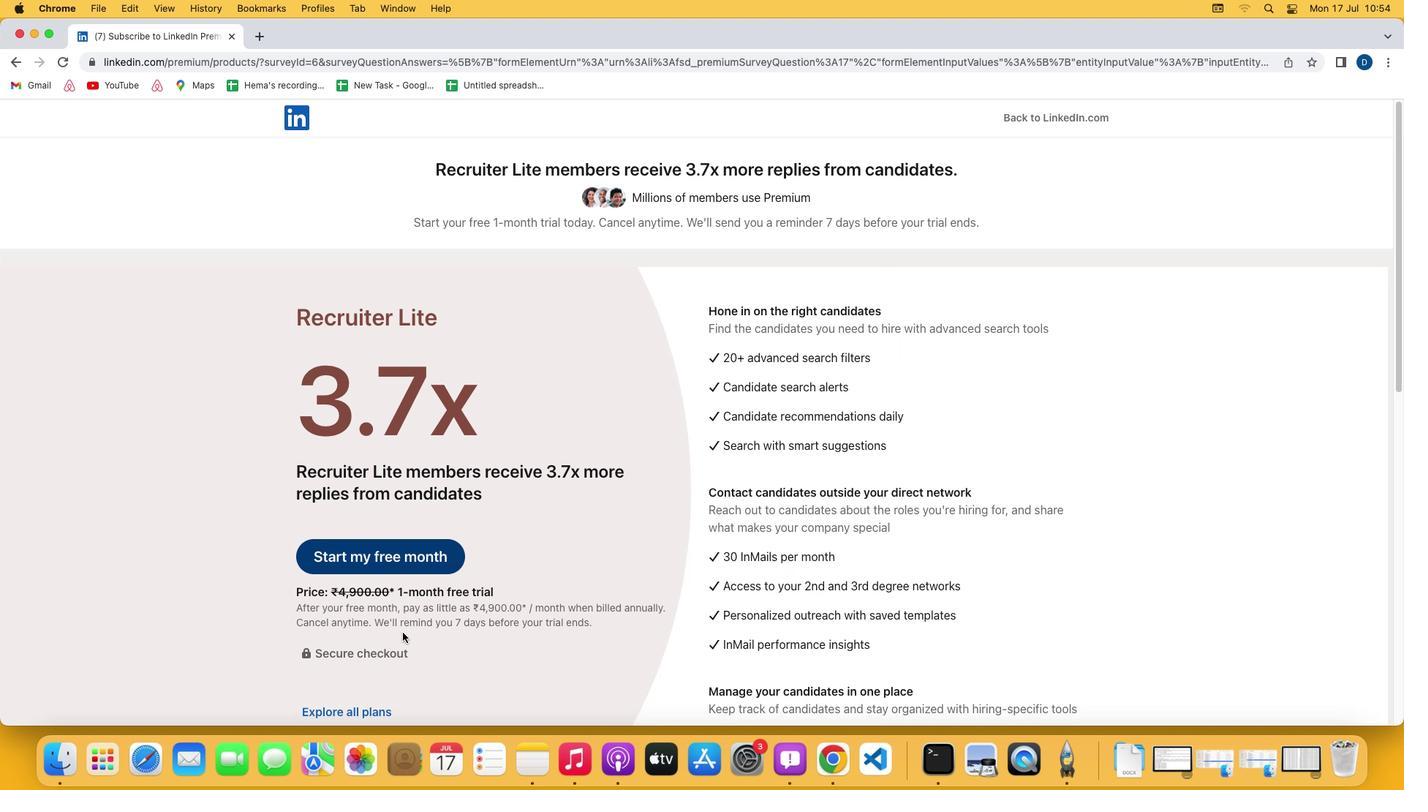 
Action: Mouse moved to (426, 655)
Screenshot: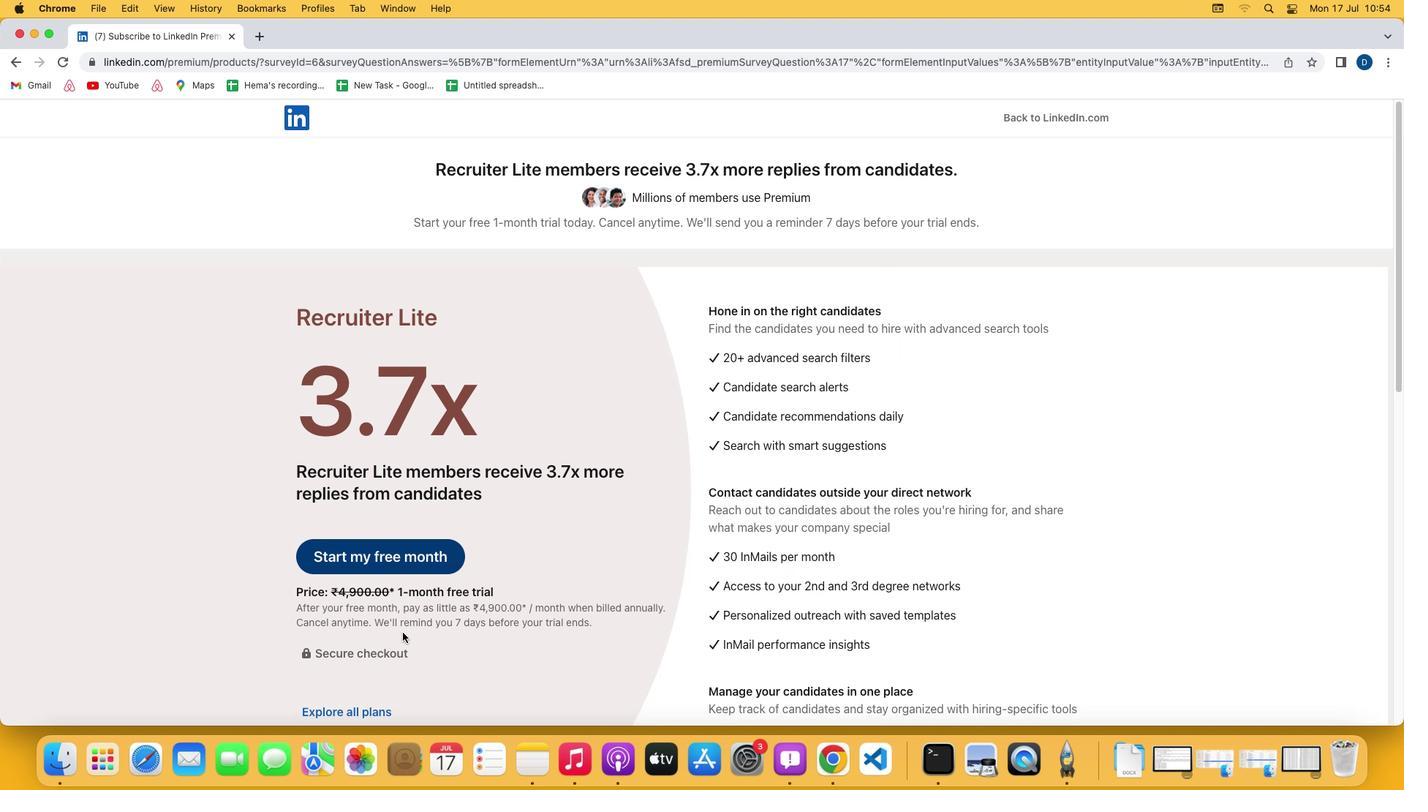 
Action: Mouse scrolled (426, 655) with delta (23, 22)
Screenshot: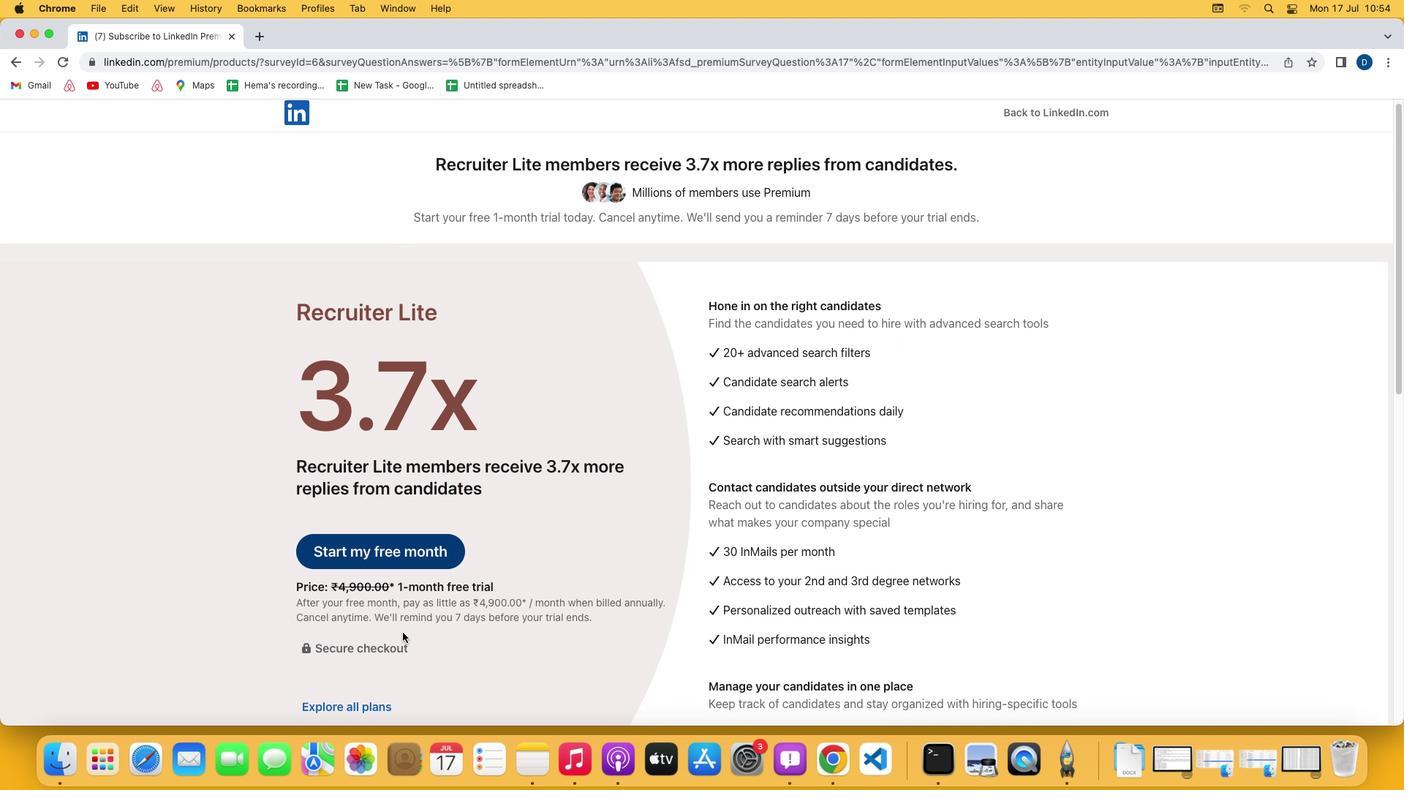 
Action: Mouse scrolled (426, 655) with delta (23, 21)
Screenshot: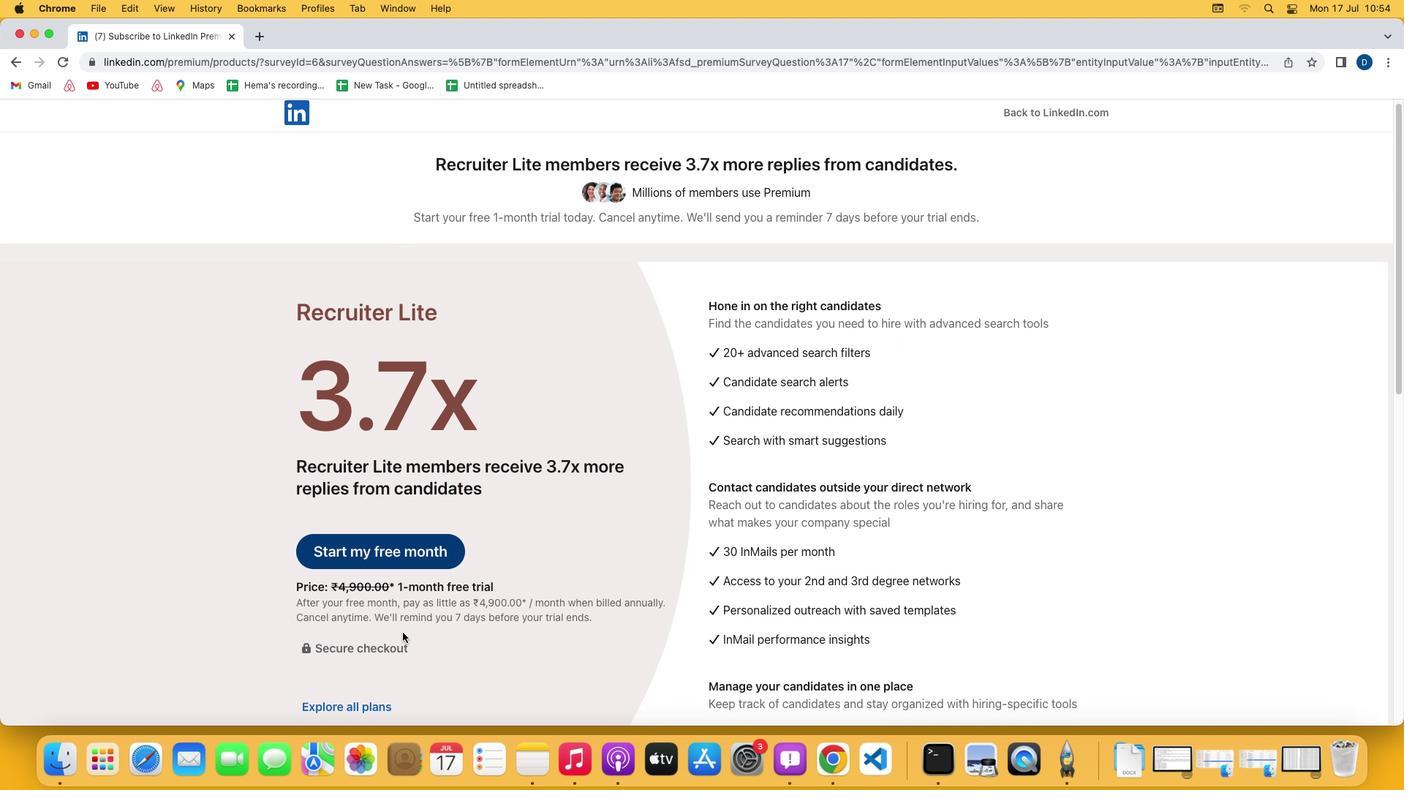 
Action: Mouse moved to (370, 598)
Screenshot: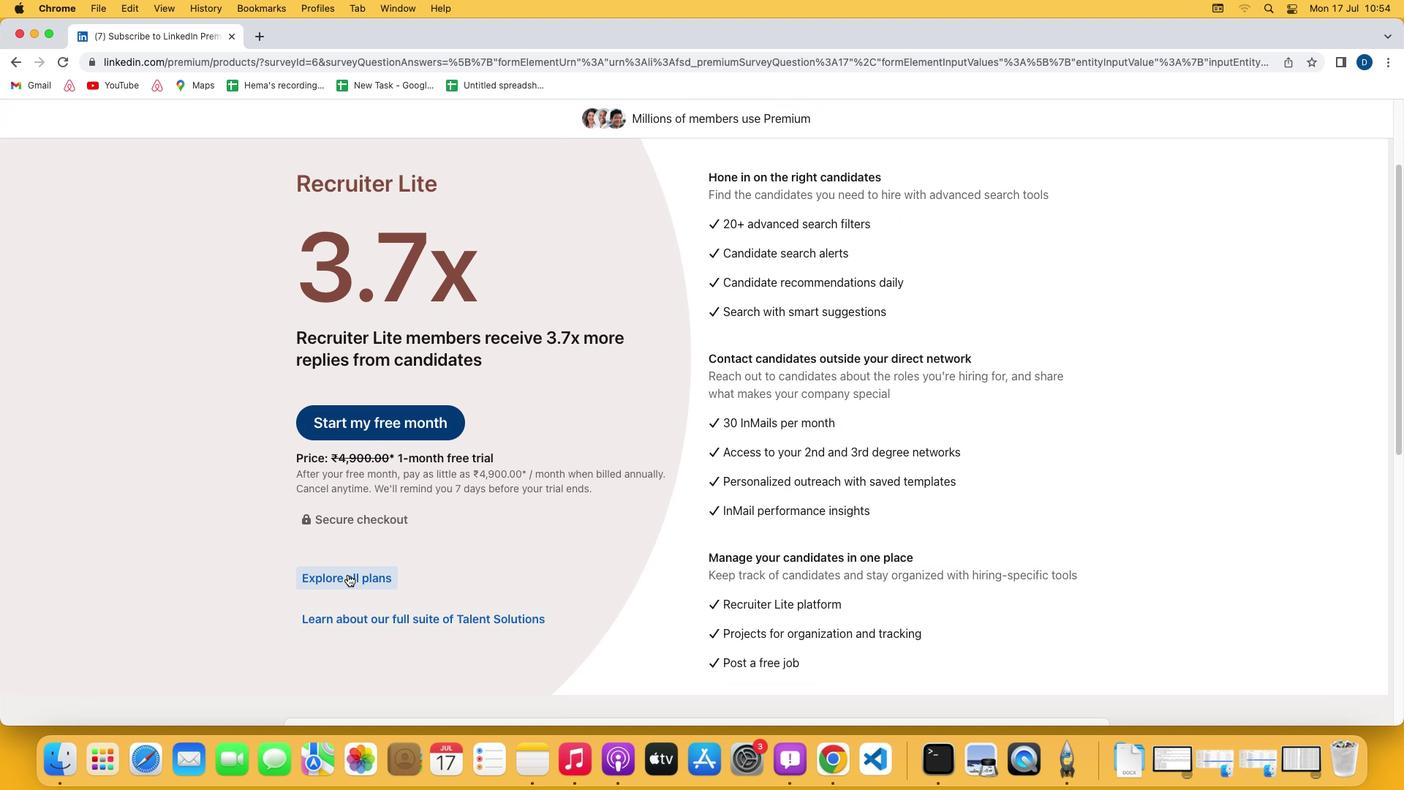 
Action: Mouse pressed left at (370, 598)
Screenshot: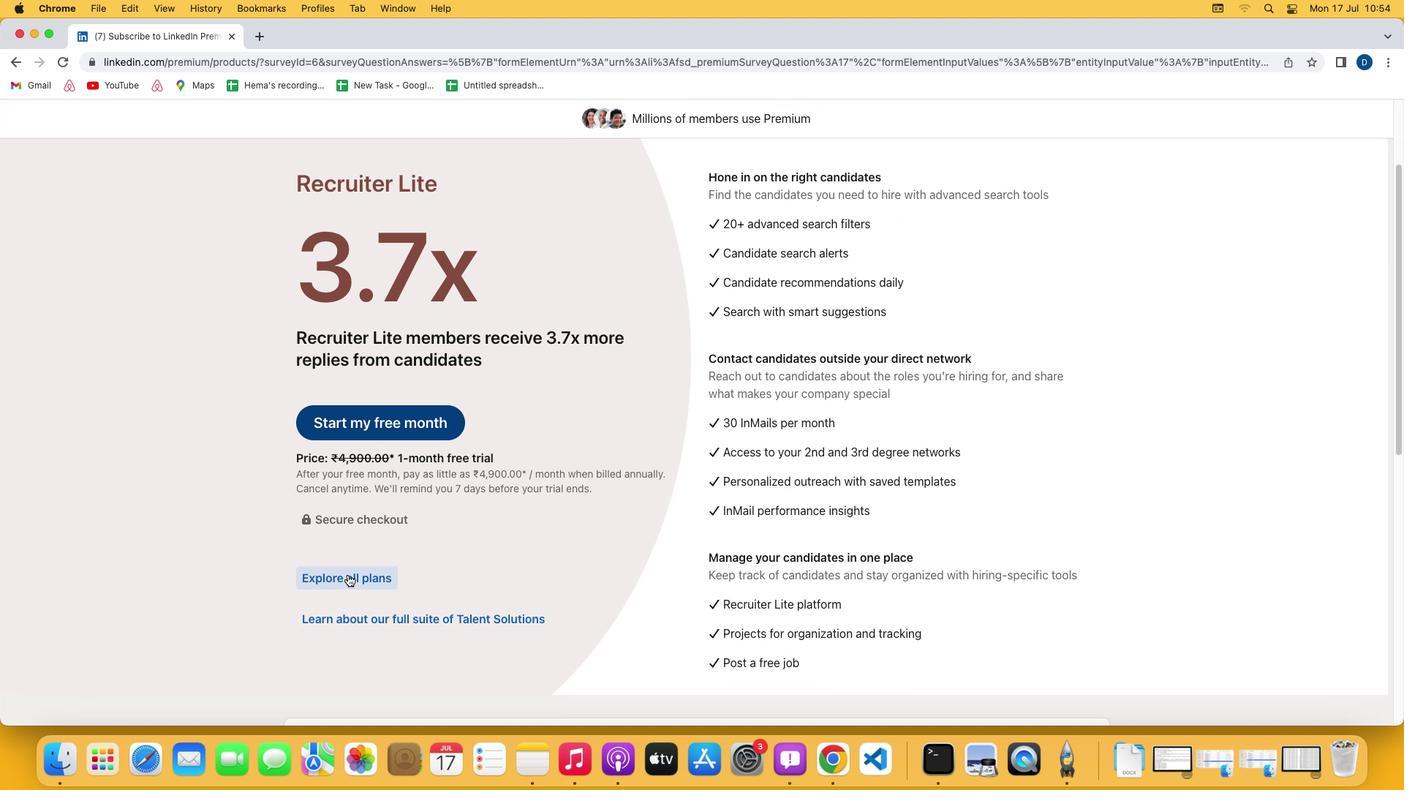 
Action: Mouse moved to (372, 625)
Screenshot: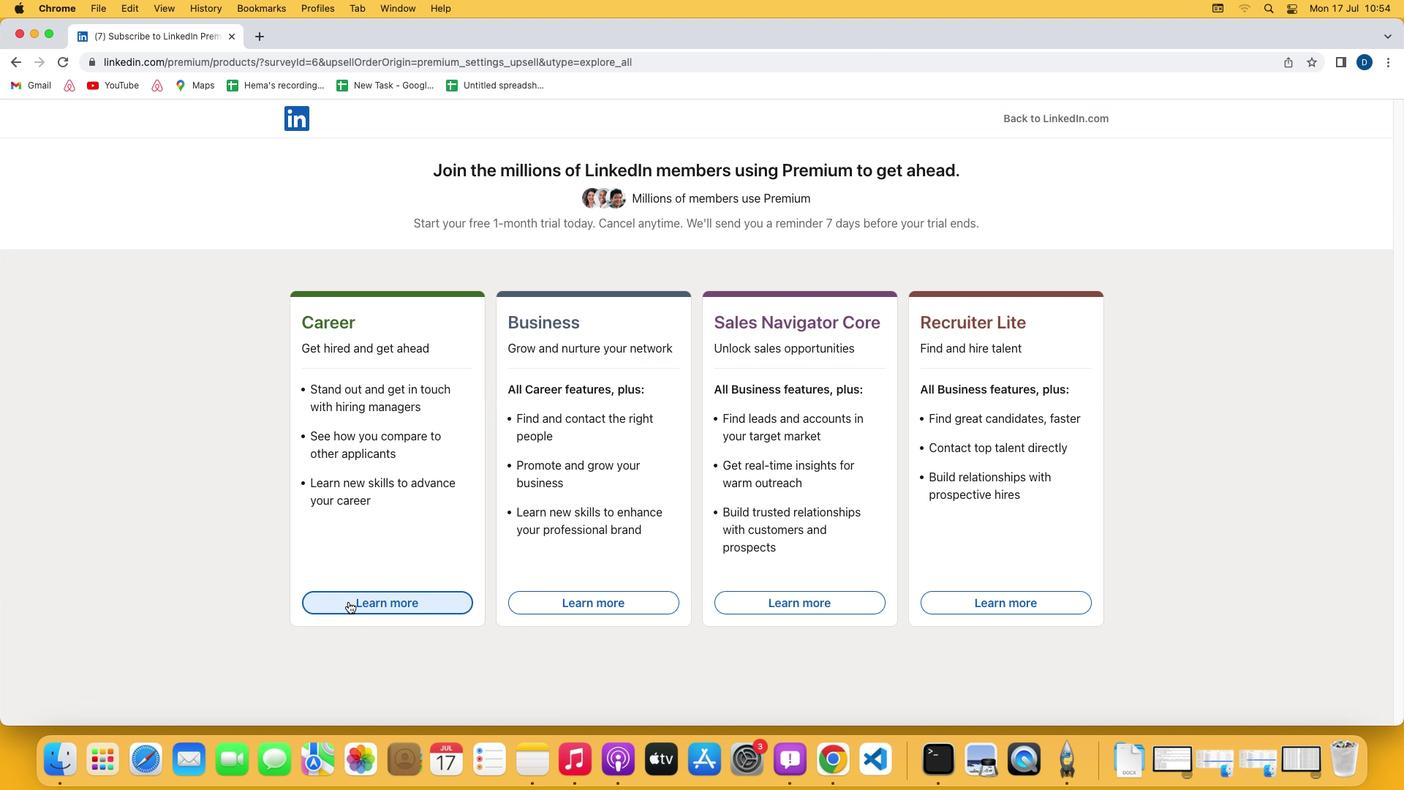 
Action: Mouse pressed left at (372, 625)
Screenshot: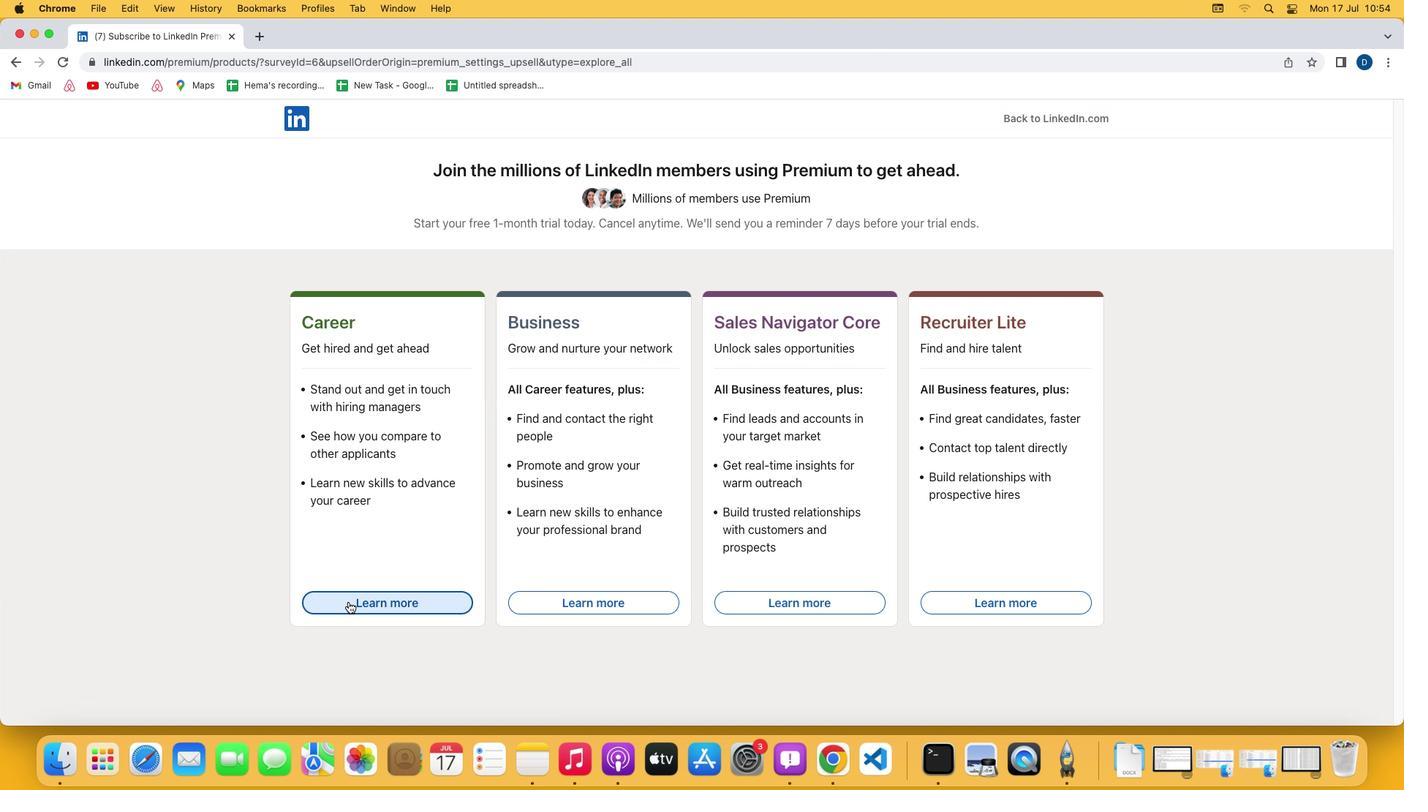 
